Task: Search one way flight ticket for 5 adults, 2 children, 1 infant in seat and 2 infants on lap in economy from Norfolk: Norfolk International Airport to Evansville: Evansville Regional Airport on 8-3-2023. Choice of flights is American. Number of bags: 2 carry on bags. Price is upto 92000. Outbound departure time preference is 9:15.
Action: Mouse moved to (309, 125)
Screenshot: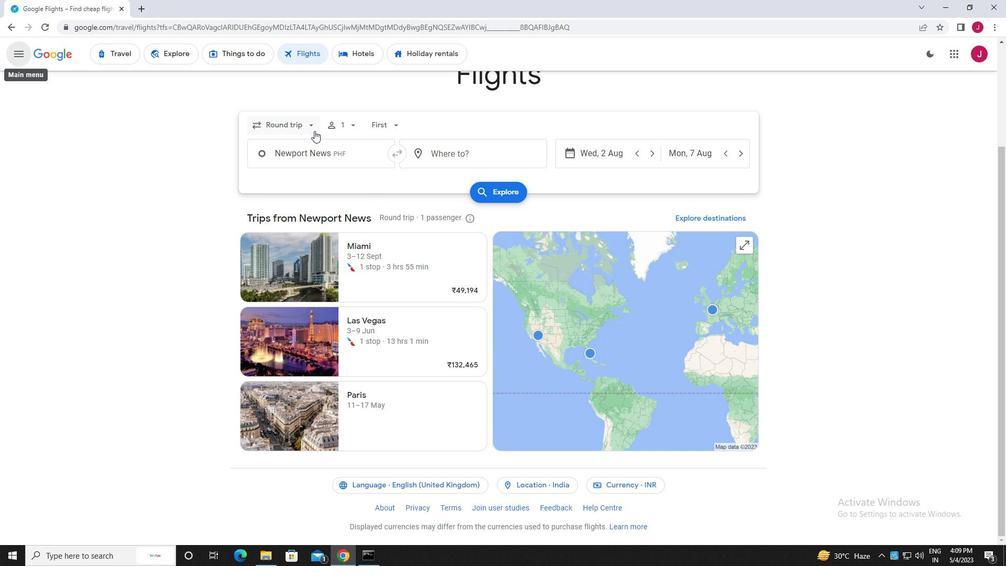 
Action: Mouse pressed left at (309, 125)
Screenshot: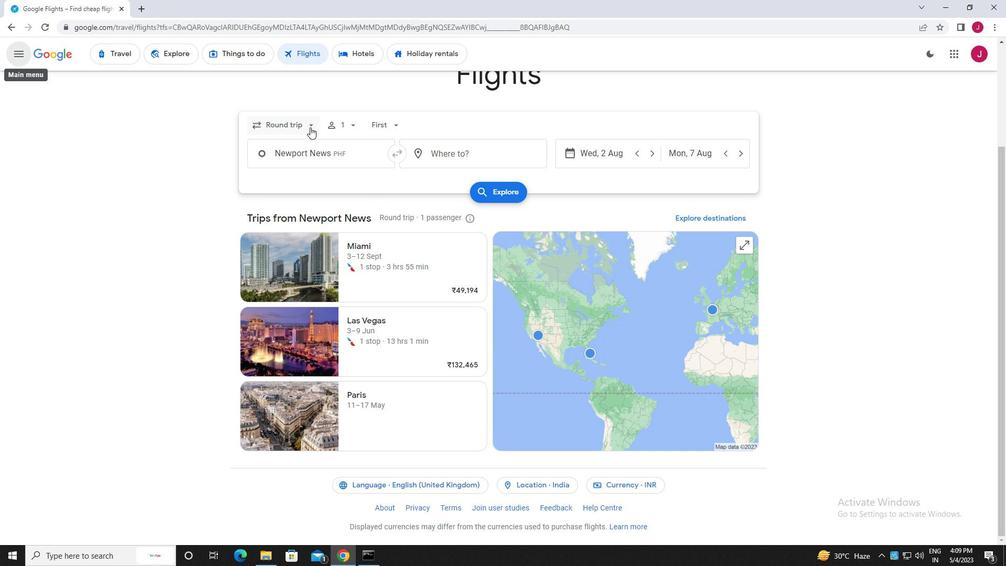 
Action: Mouse moved to (295, 174)
Screenshot: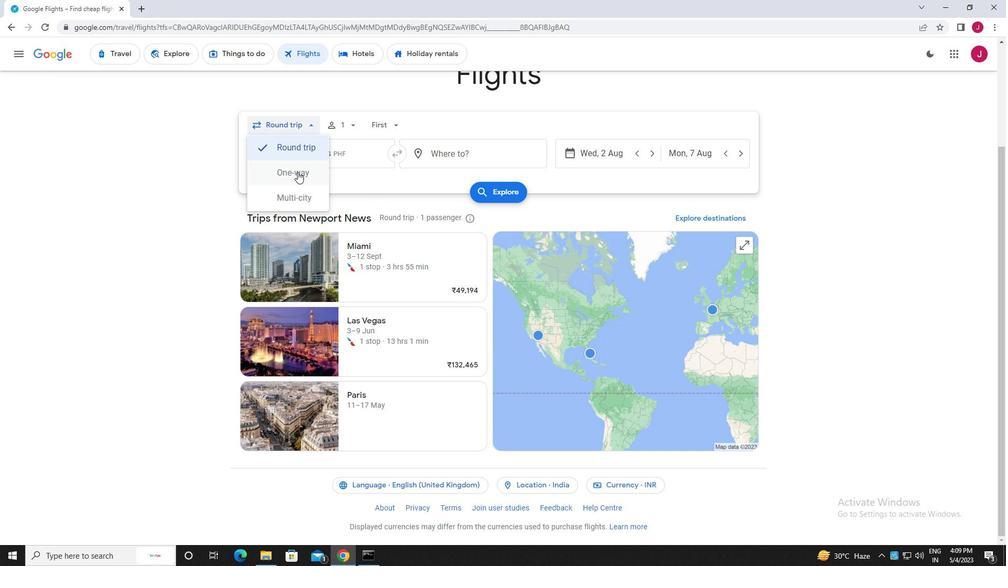 
Action: Mouse pressed left at (295, 174)
Screenshot: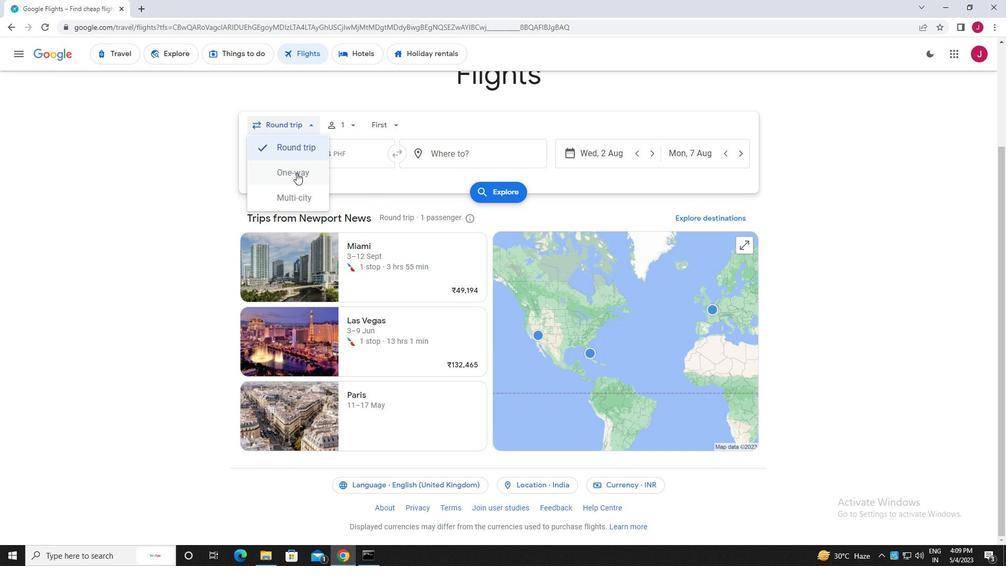 
Action: Mouse moved to (348, 125)
Screenshot: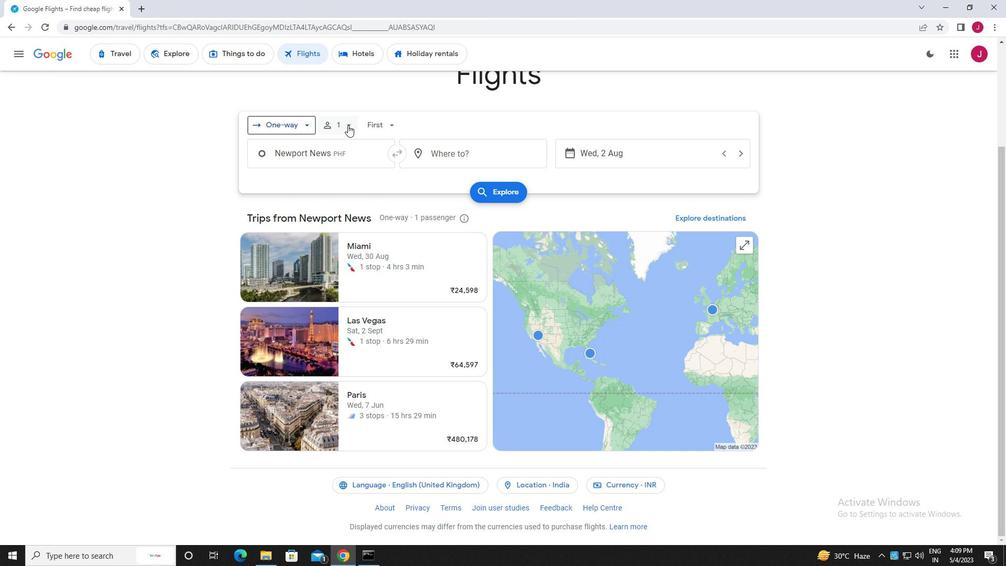 
Action: Mouse pressed left at (348, 125)
Screenshot: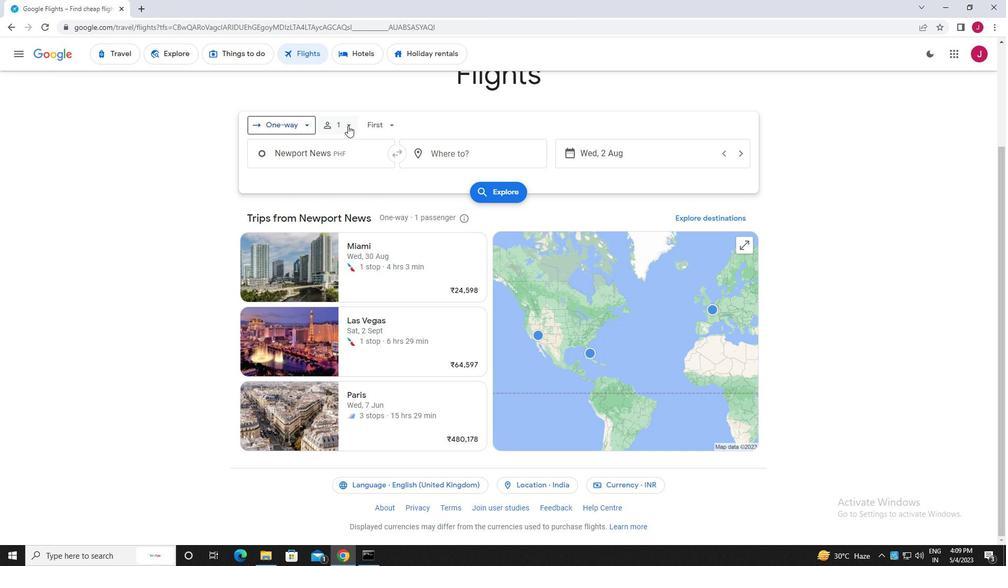 
Action: Mouse moved to (424, 152)
Screenshot: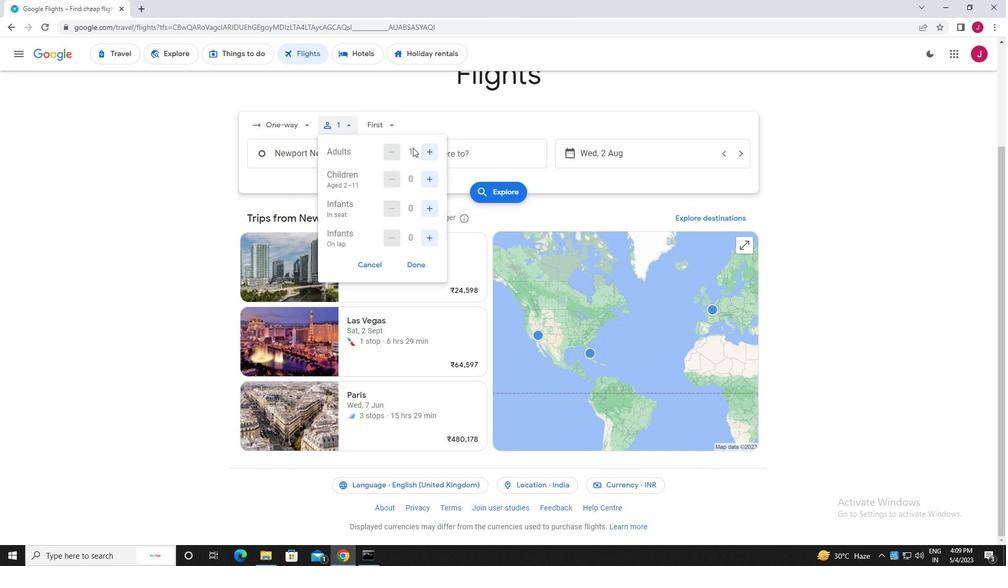 
Action: Mouse pressed left at (424, 152)
Screenshot: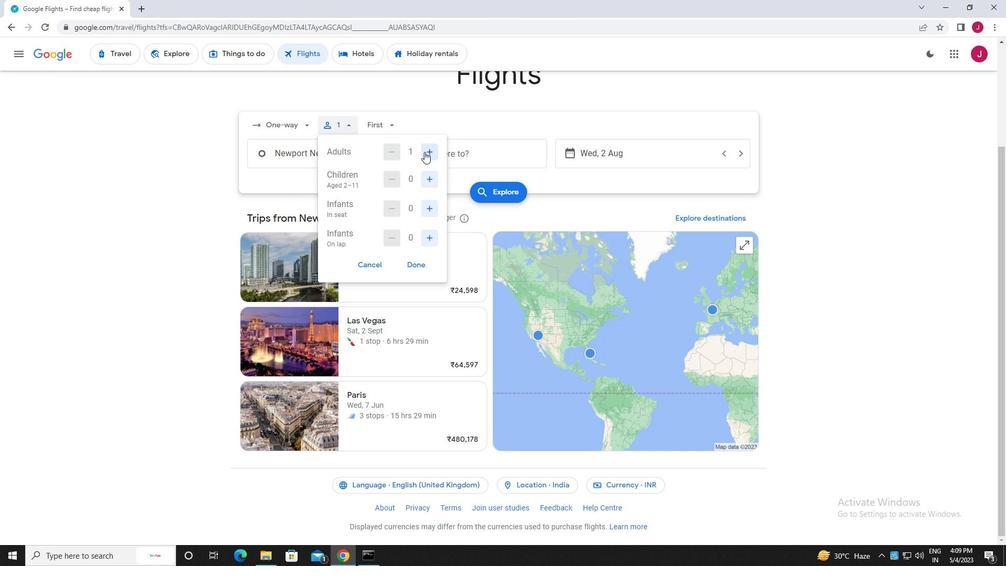 
Action: Mouse moved to (425, 152)
Screenshot: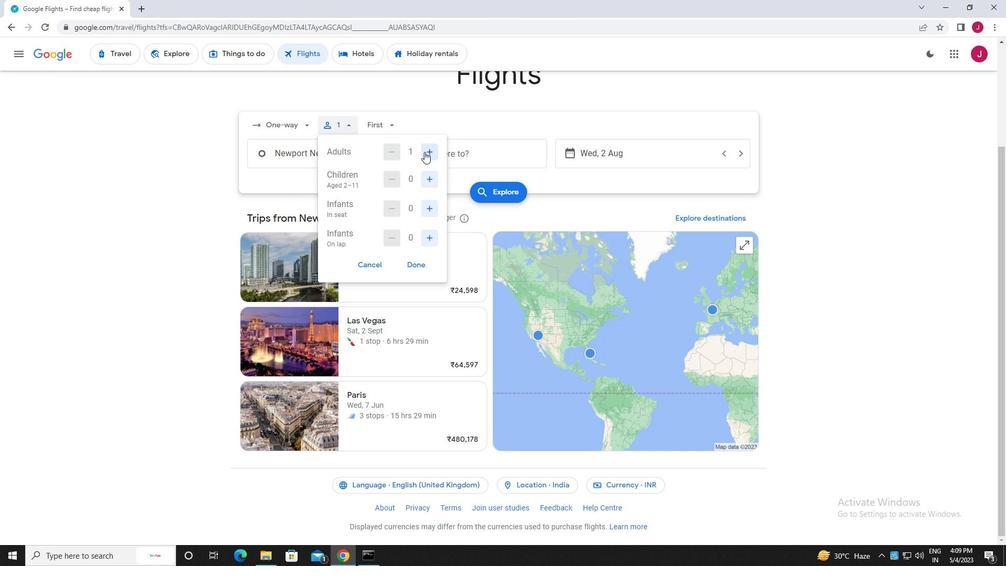 
Action: Mouse pressed left at (425, 152)
Screenshot: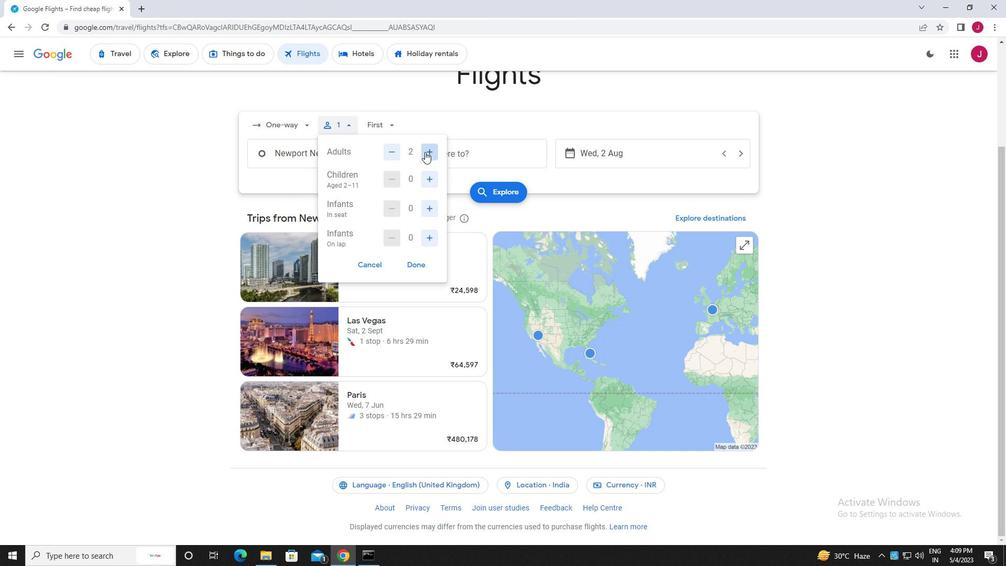 
Action: Mouse pressed left at (425, 152)
Screenshot: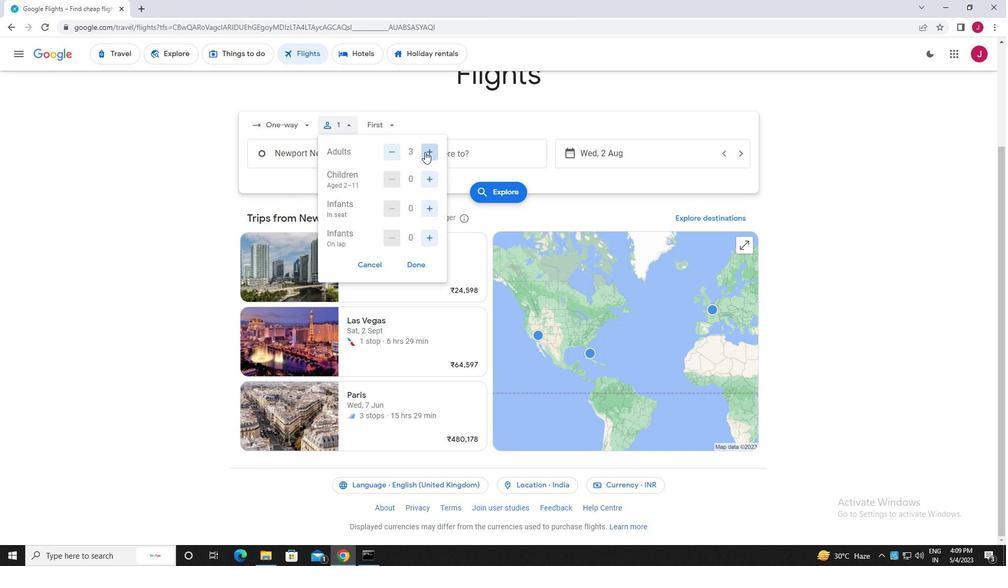 
Action: Mouse pressed left at (425, 152)
Screenshot: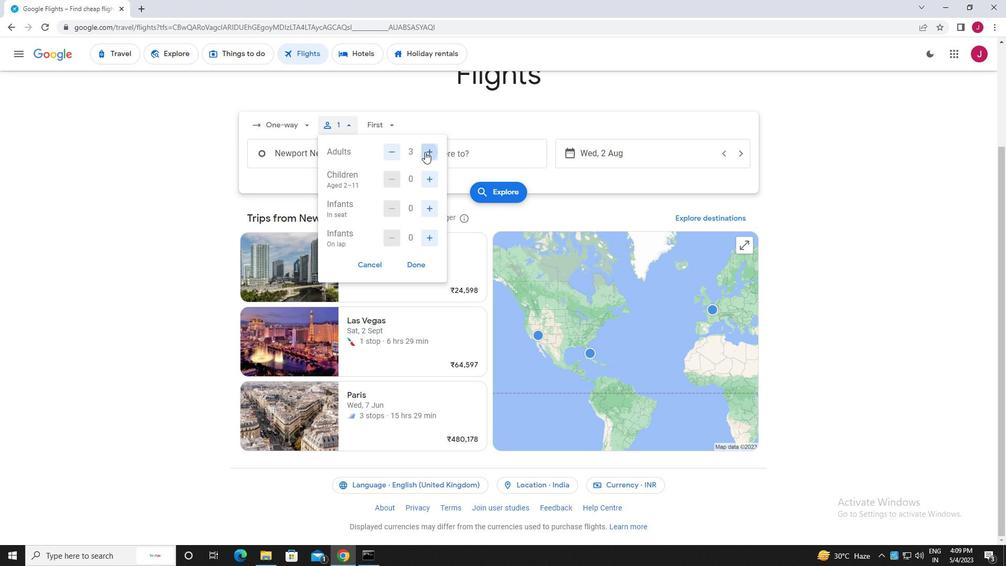 
Action: Mouse moved to (433, 181)
Screenshot: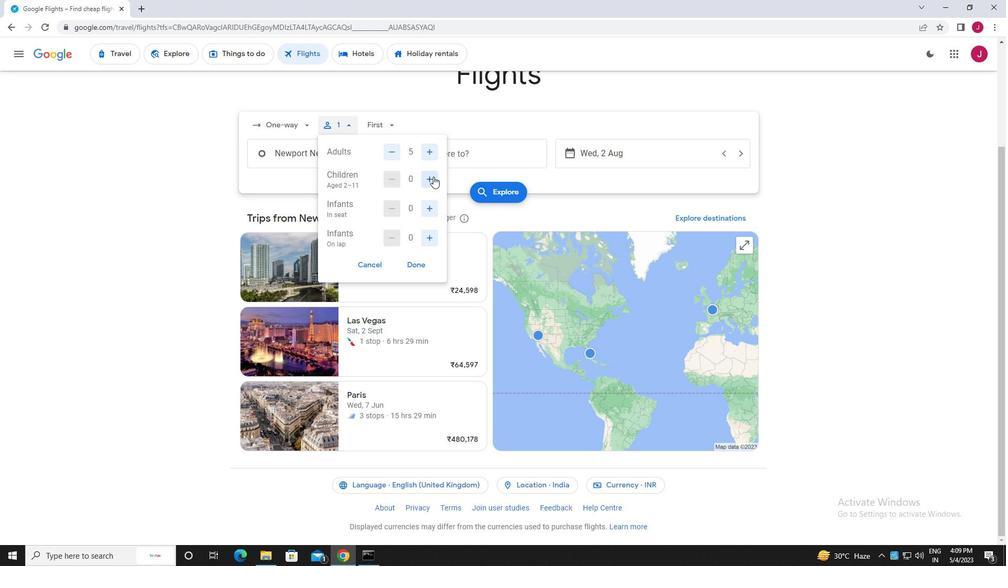 
Action: Mouse pressed left at (433, 181)
Screenshot: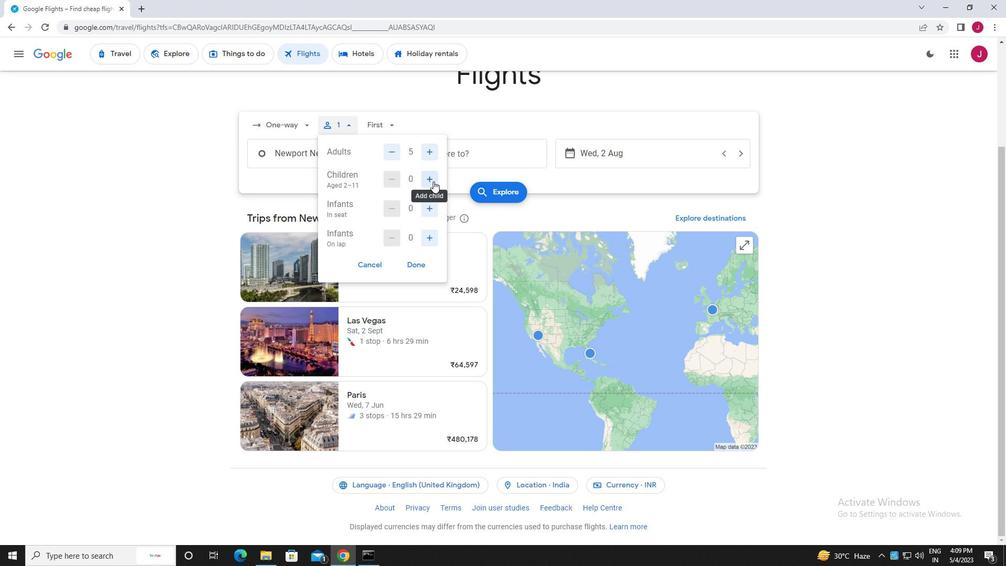 
Action: Mouse pressed left at (433, 181)
Screenshot: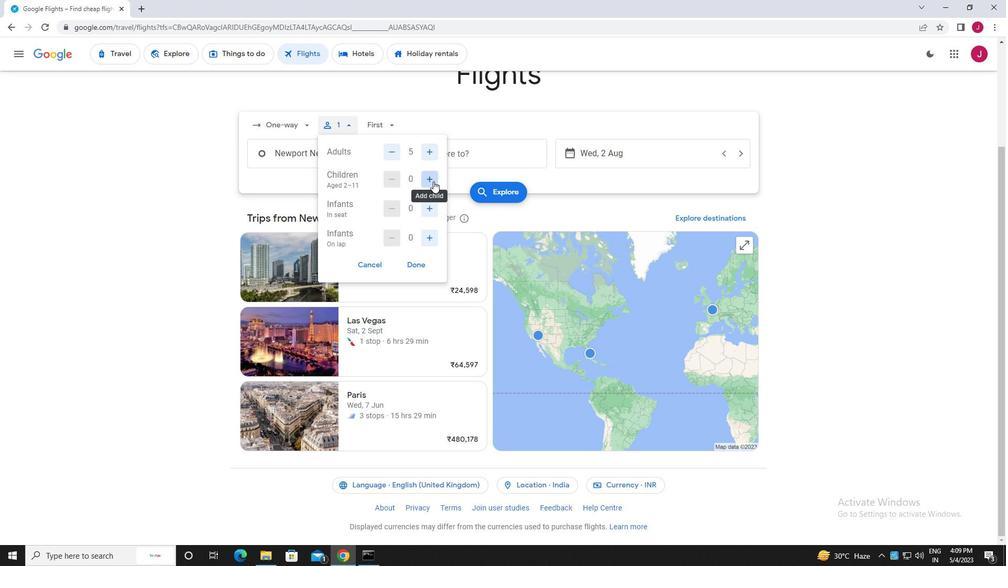 
Action: Mouse moved to (436, 207)
Screenshot: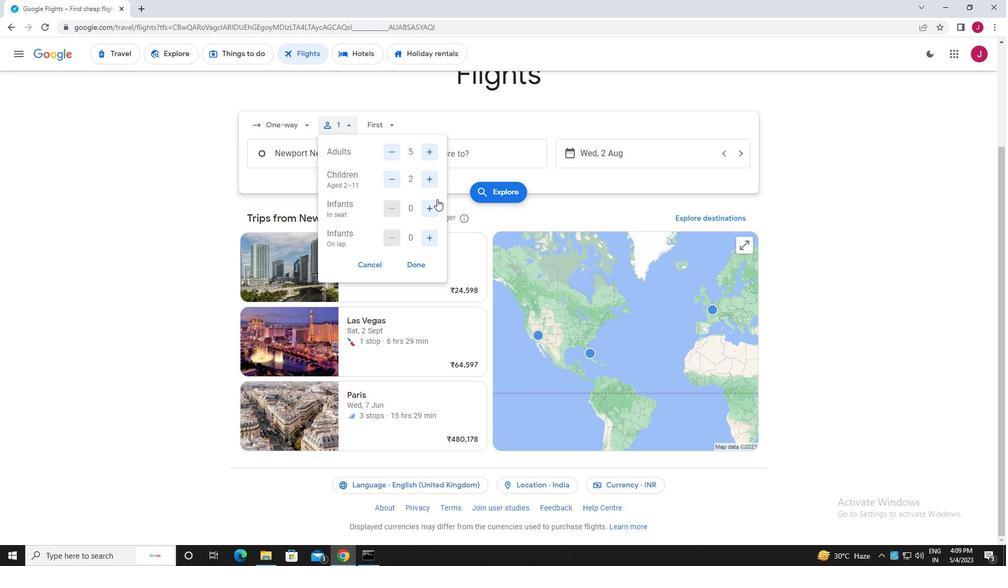 
Action: Mouse pressed left at (436, 207)
Screenshot: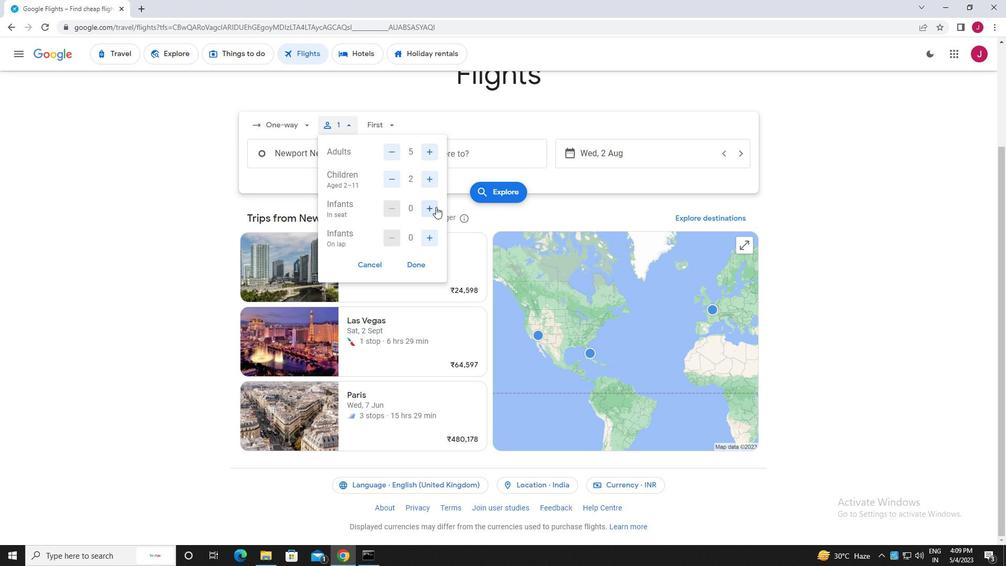 
Action: Mouse moved to (431, 237)
Screenshot: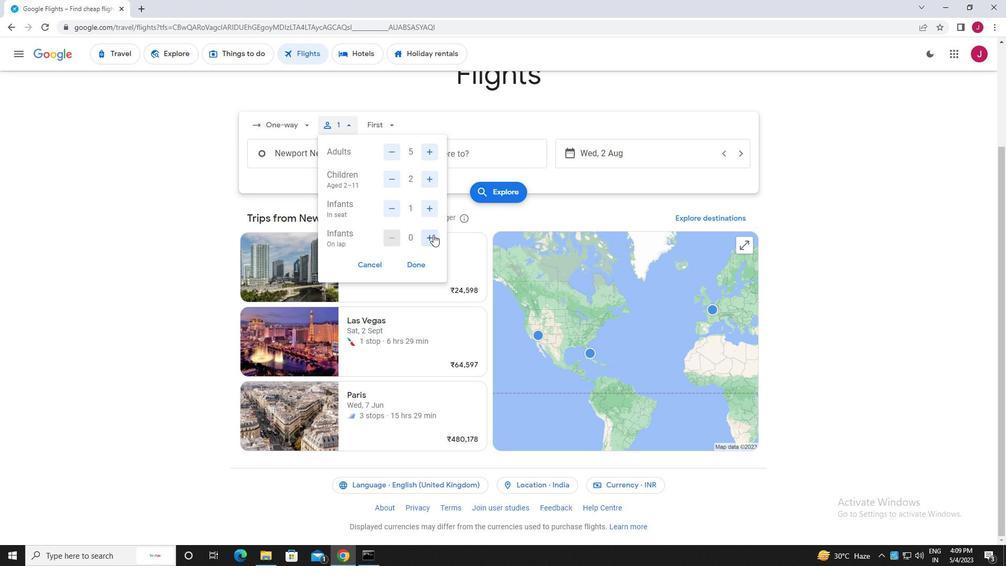 
Action: Mouse pressed left at (431, 237)
Screenshot: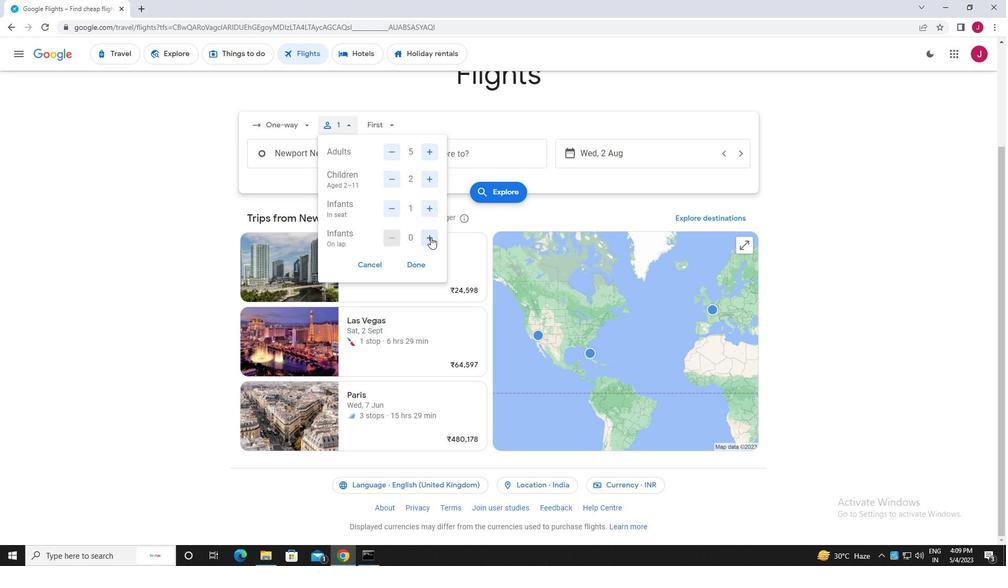 
Action: Mouse pressed left at (431, 237)
Screenshot: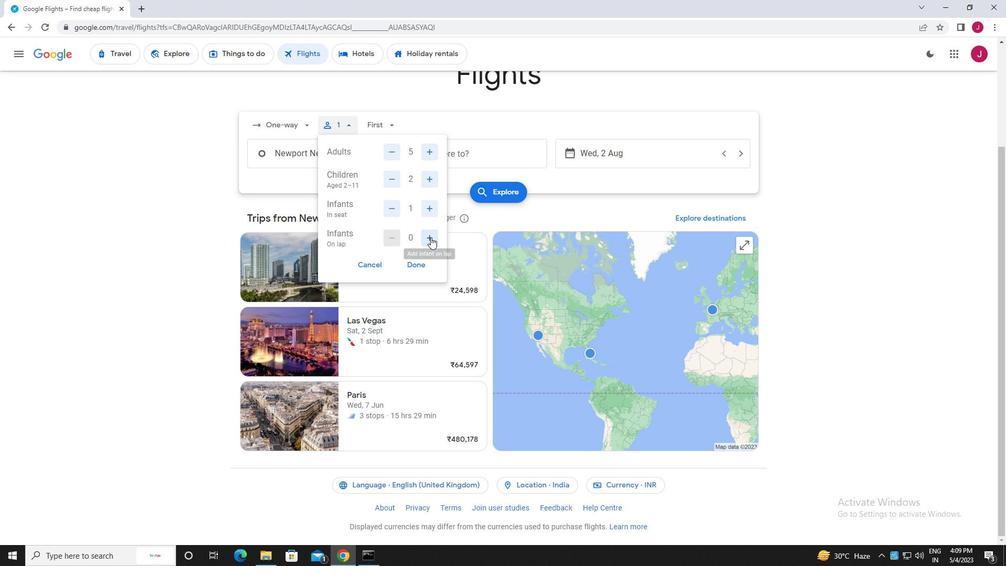 
Action: Mouse moved to (391, 235)
Screenshot: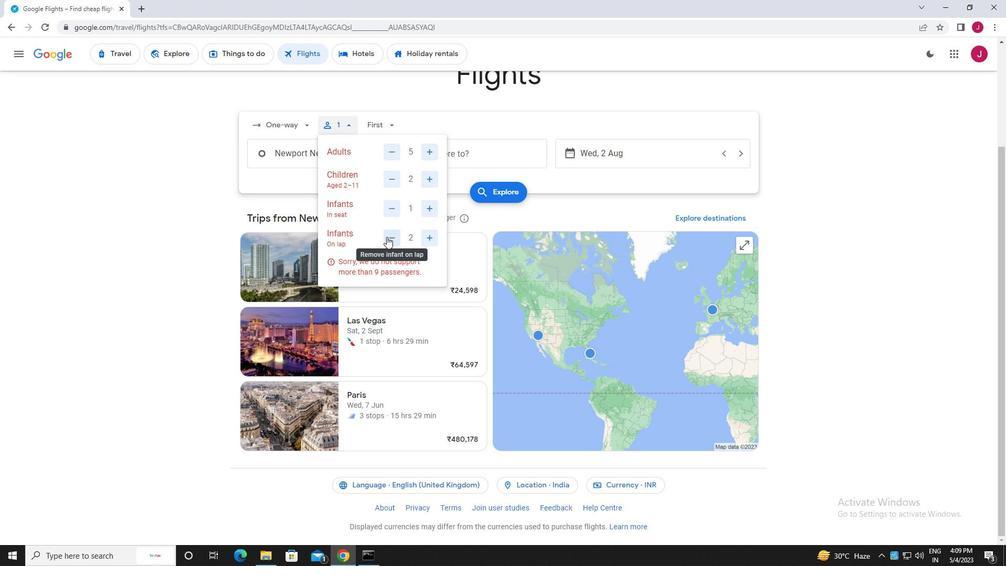
Action: Mouse pressed left at (391, 235)
Screenshot: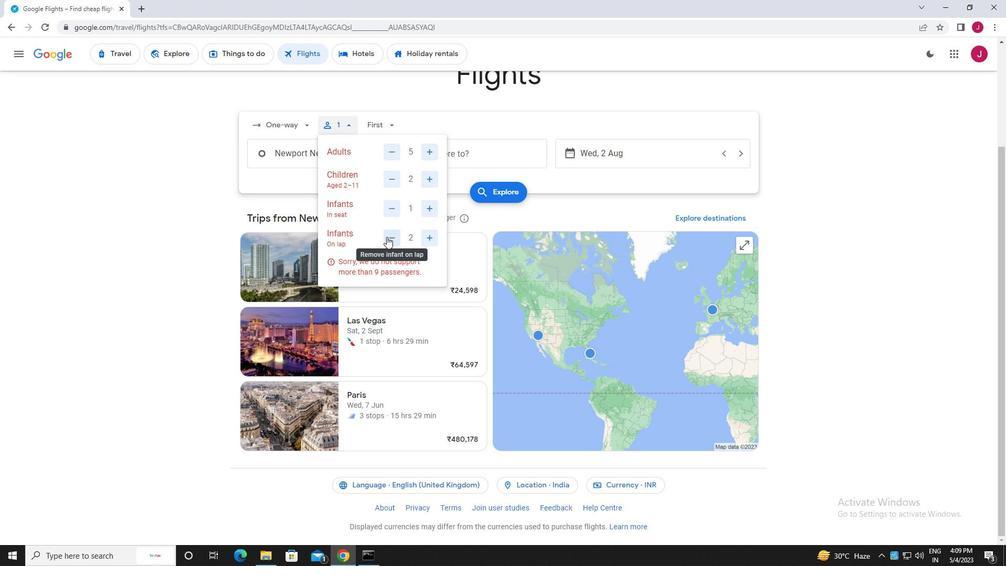 
Action: Mouse moved to (418, 263)
Screenshot: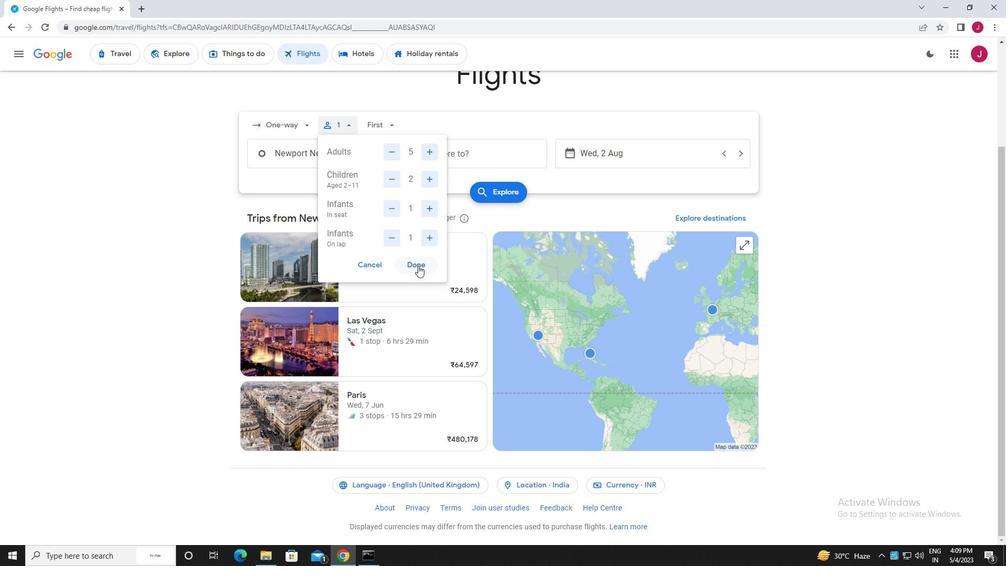 
Action: Mouse pressed left at (418, 263)
Screenshot: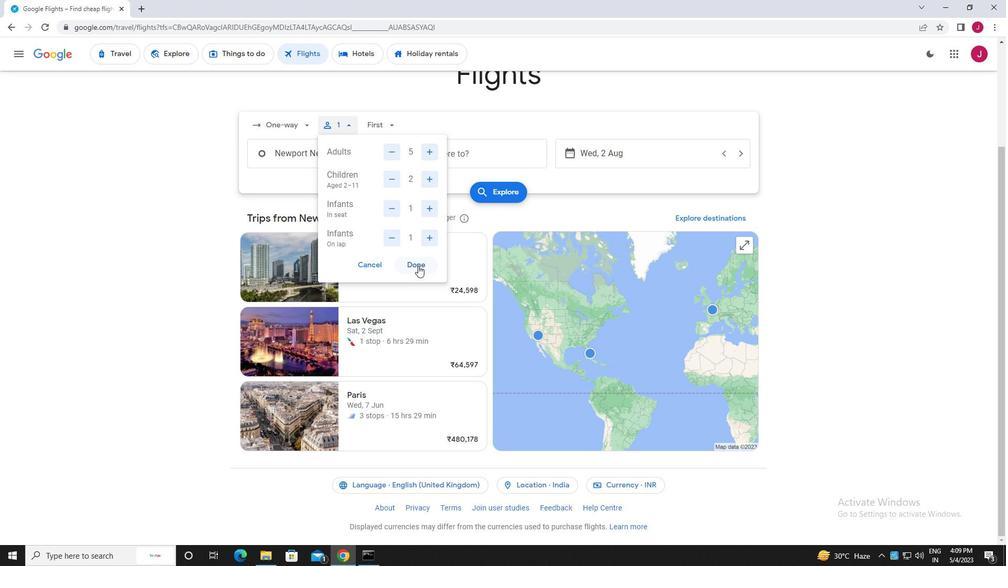 
Action: Mouse moved to (392, 122)
Screenshot: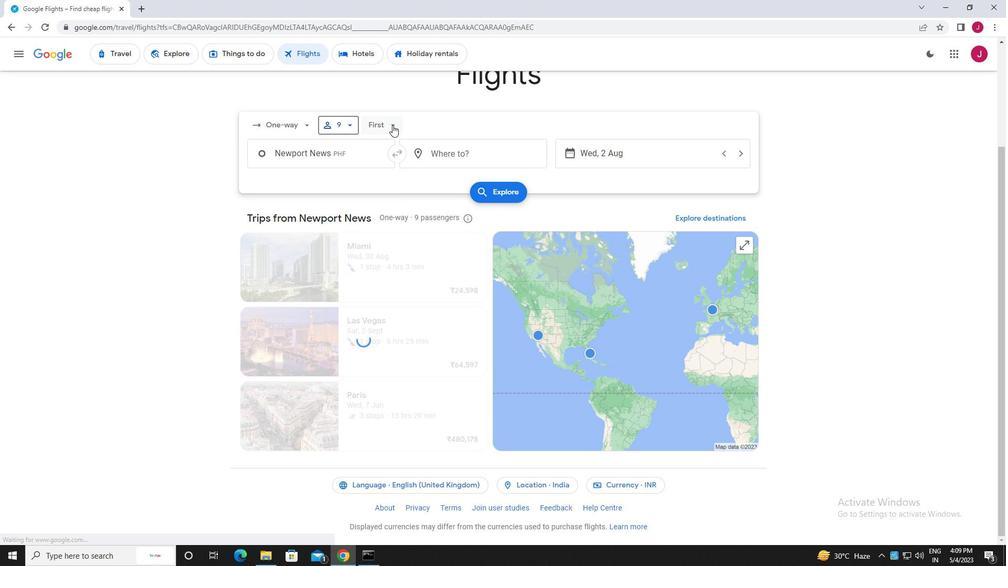 
Action: Mouse pressed left at (392, 122)
Screenshot: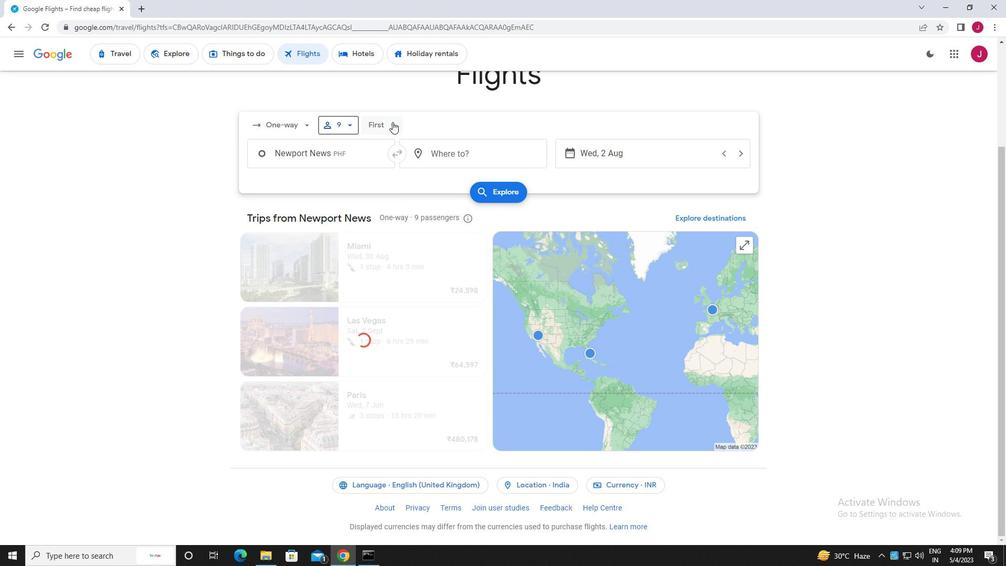 
Action: Mouse moved to (414, 152)
Screenshot: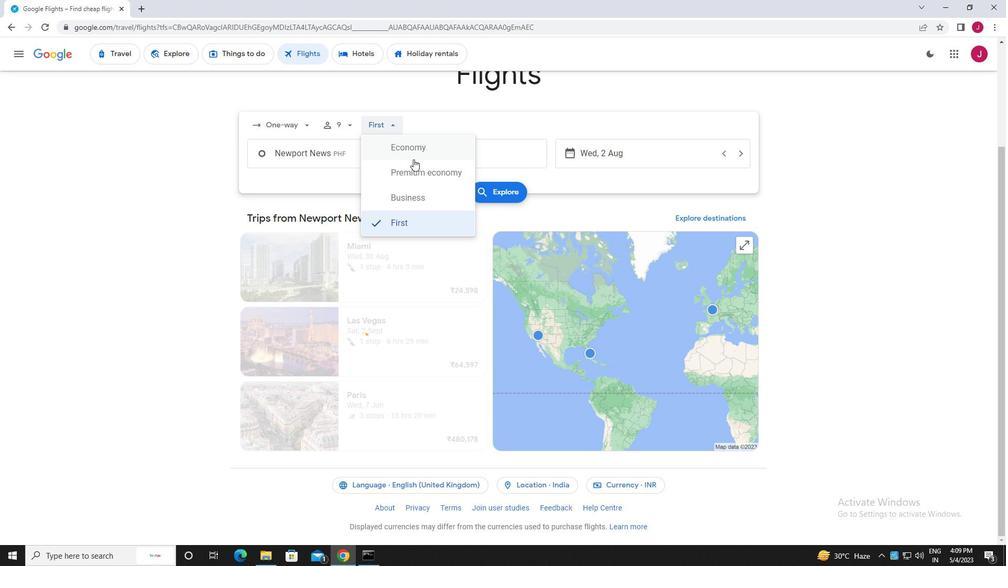 
Action: Mouse pressed left at (414, 152)
Screenshot: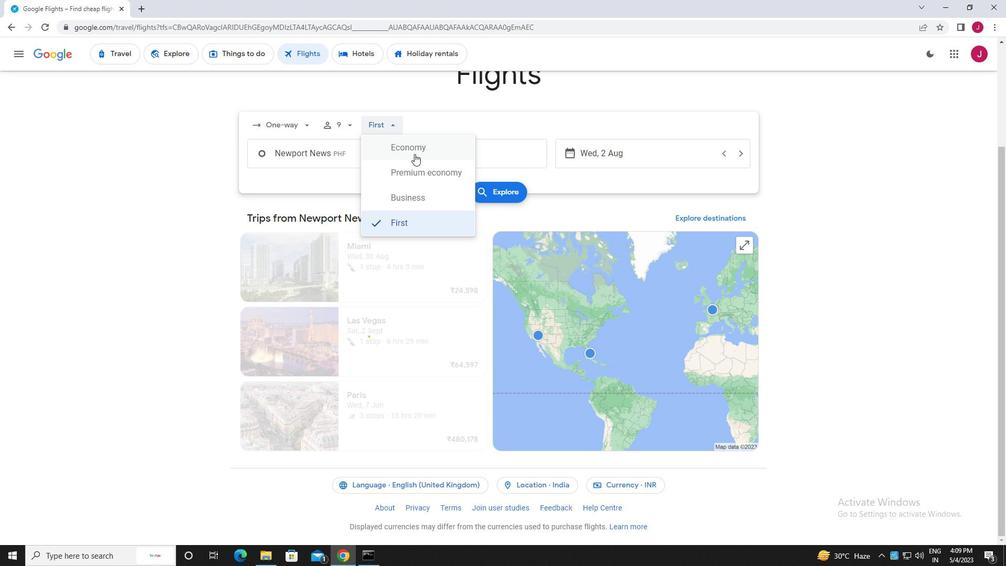 
Action: Mouse moved to (357, 156)
Screenshot: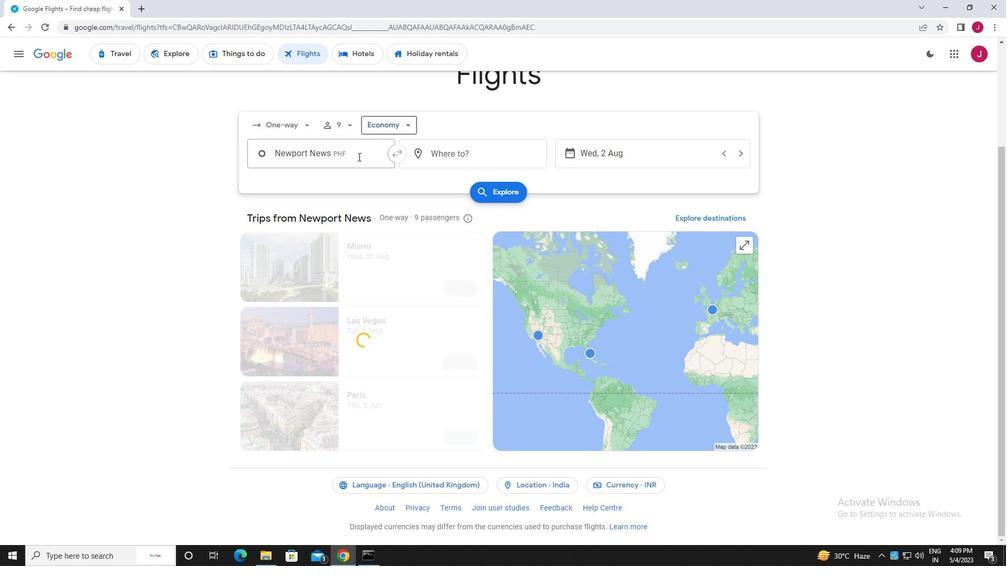 
Action: Mouse pressed left at (357, 156)
Screenshot: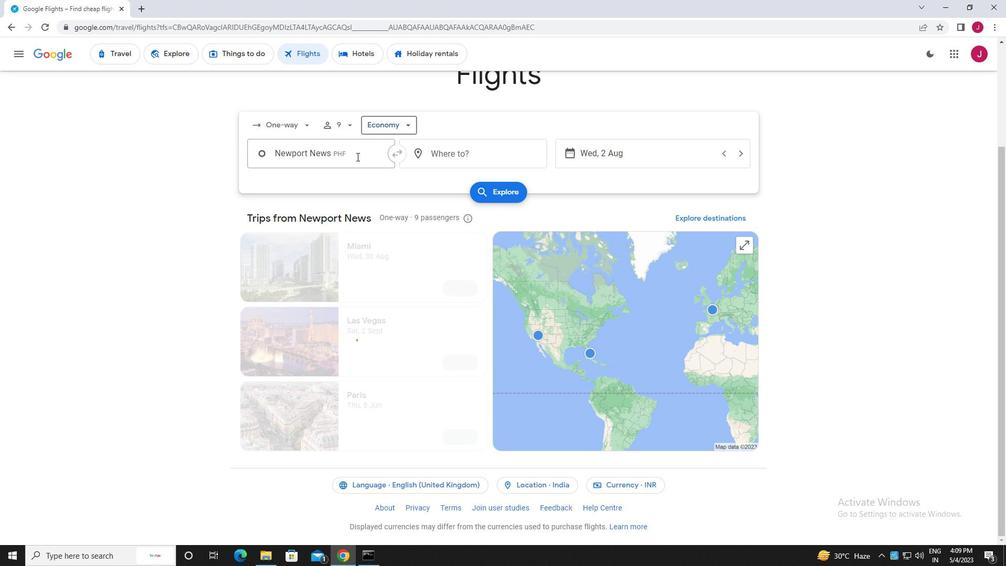 
Action: Key pressed norfolk
Screenshot: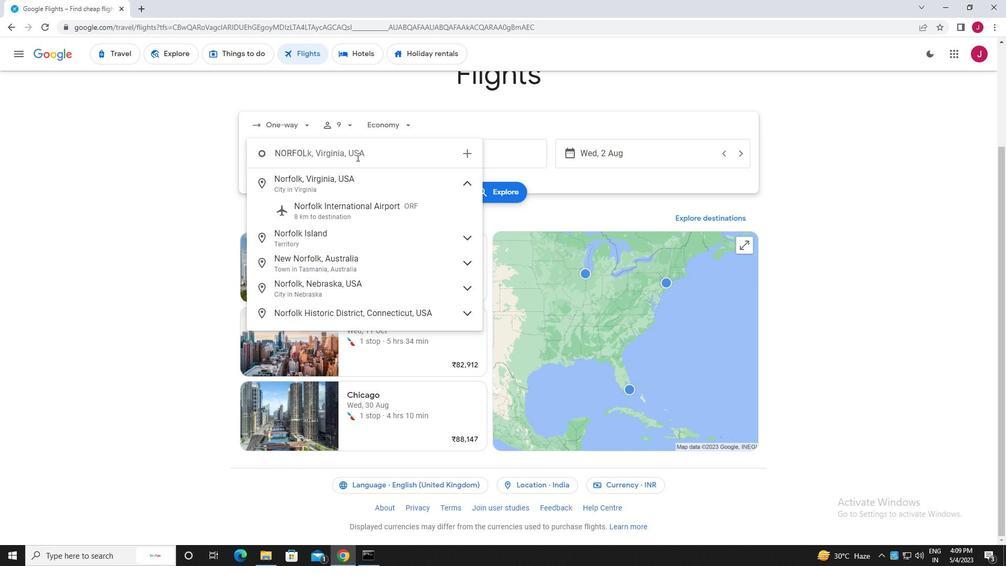 
Action: Mouse moved to (403, 206)
Screenshot: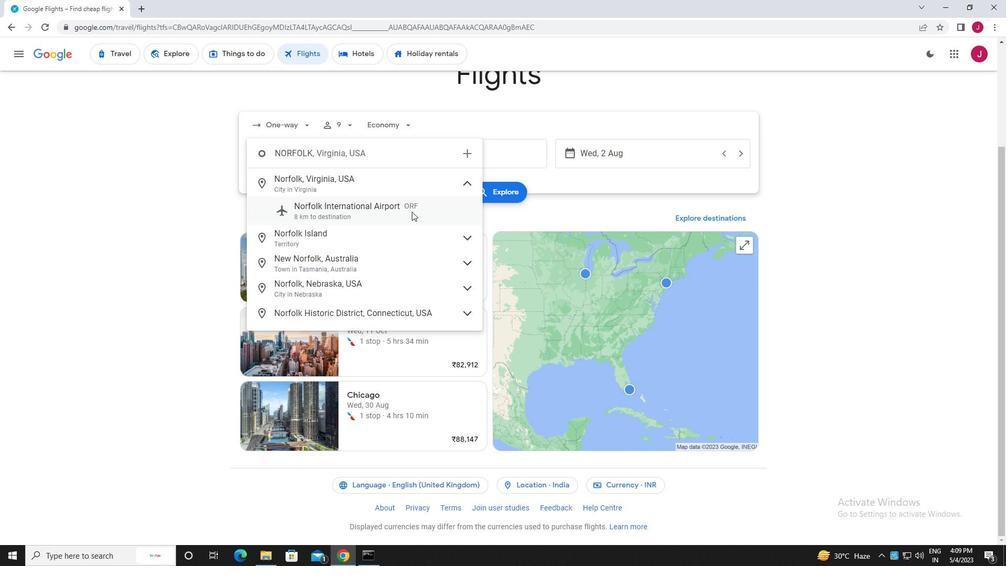 
Action: Mouse pressed left at (403, 206)
Screenshot: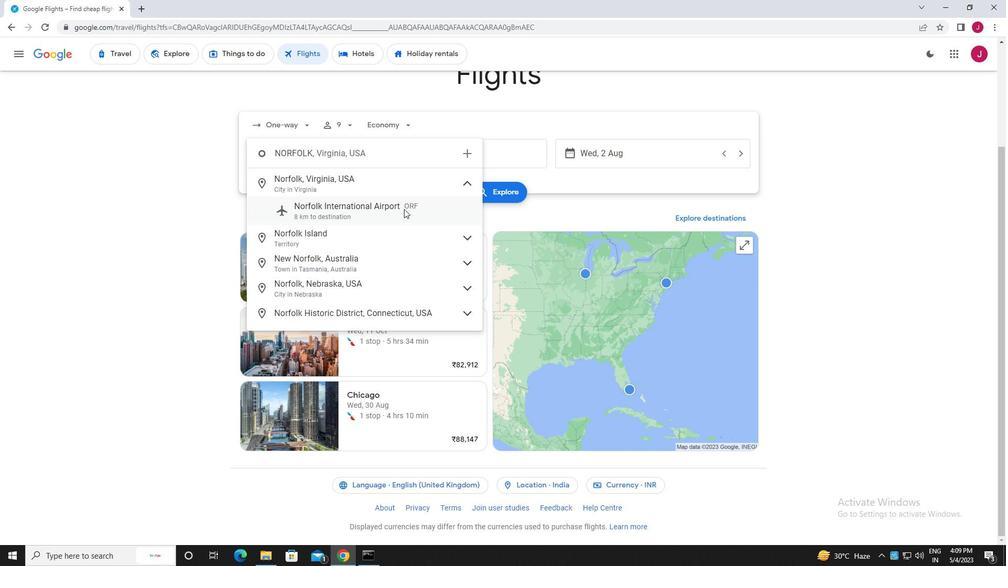 
Action: Mouse moved to (511, 164)
Screenshot: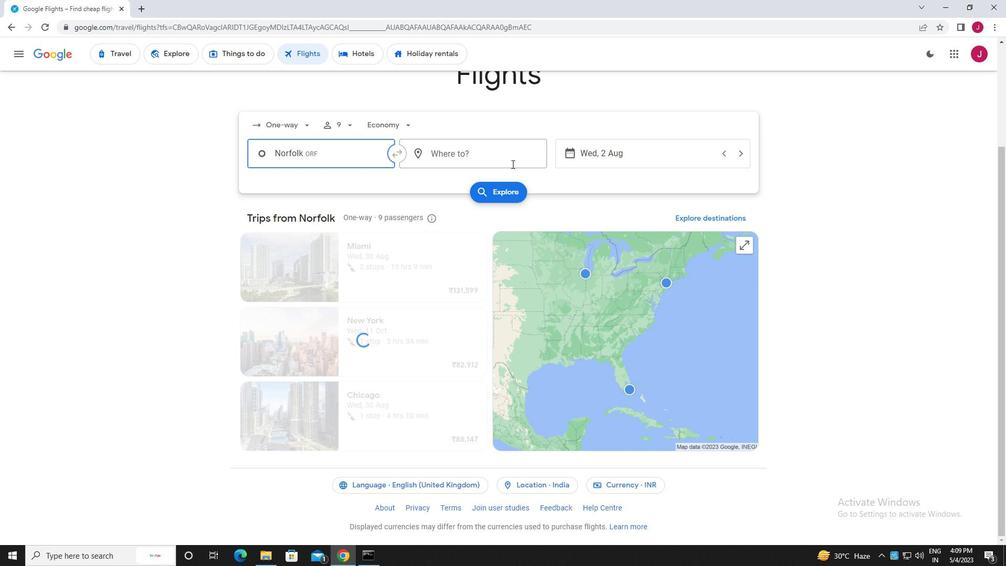 
Action: Mouse pressed left at (511, 164)
Screenshot: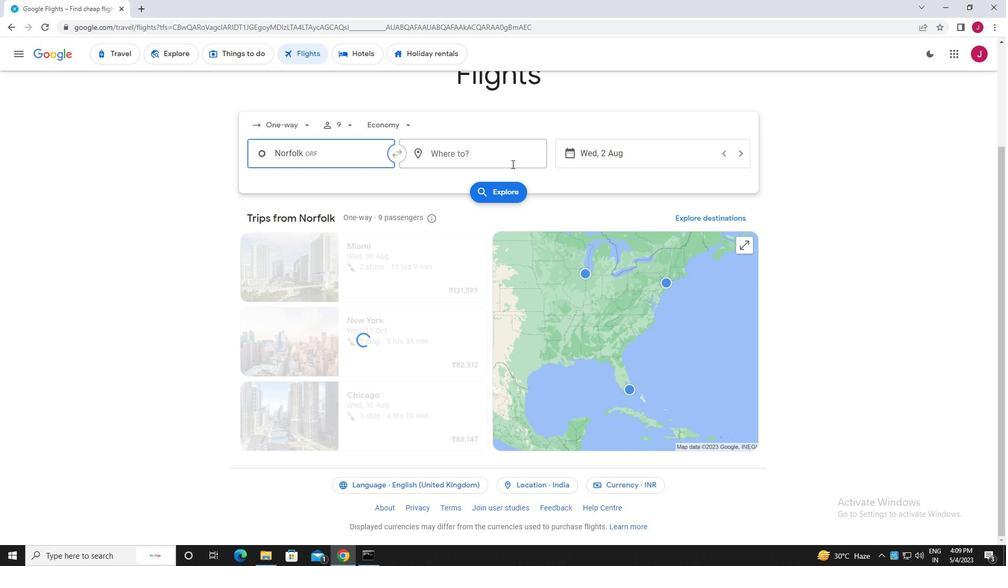 
Action: Key pressed evans
Screenshot: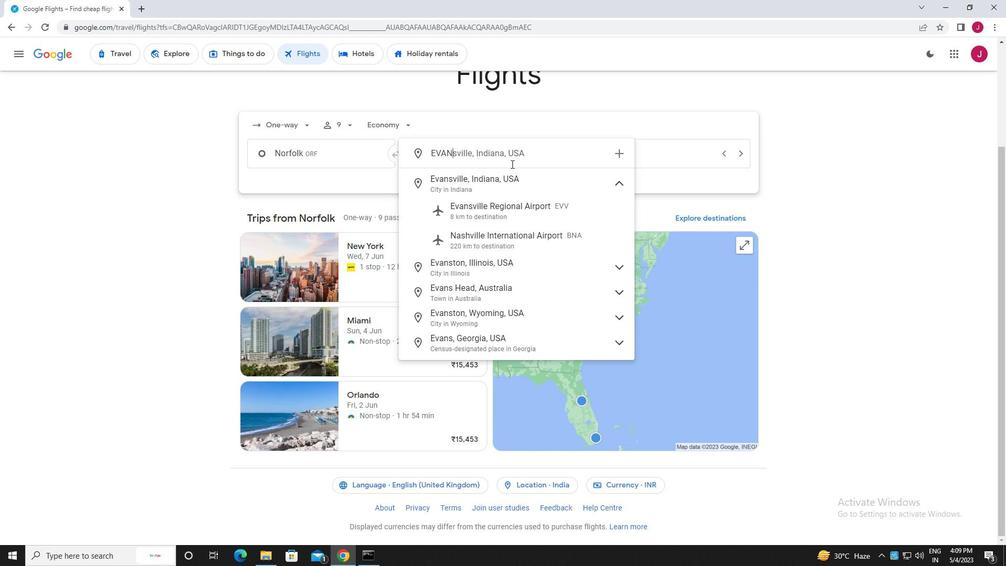 
Action: Mouse moved to (526, 209)
Screenshot: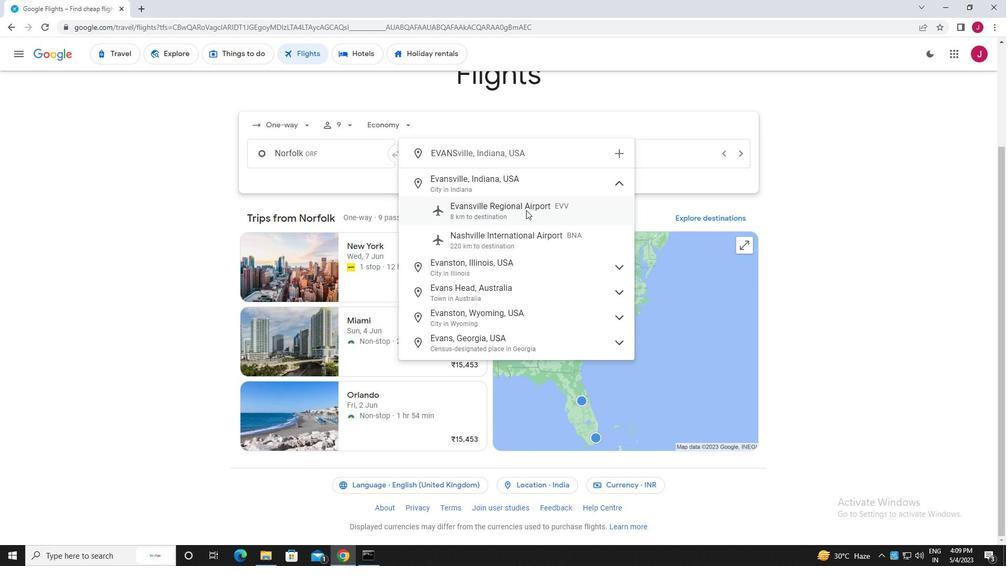 
Action: Mouse pressed left at (526, 209)
Screenshot: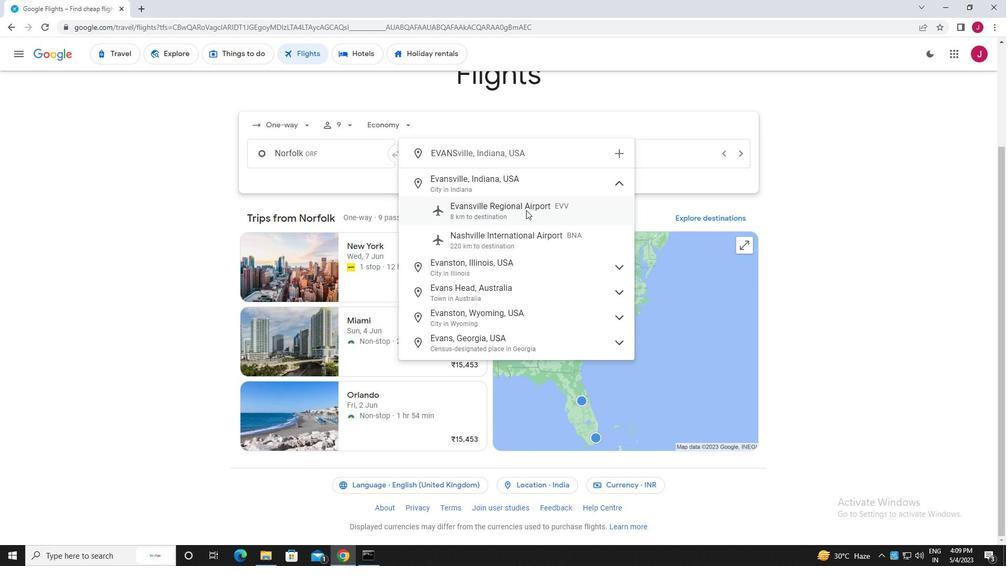
Action: Mouse moved to (669, 162)
Screenshot: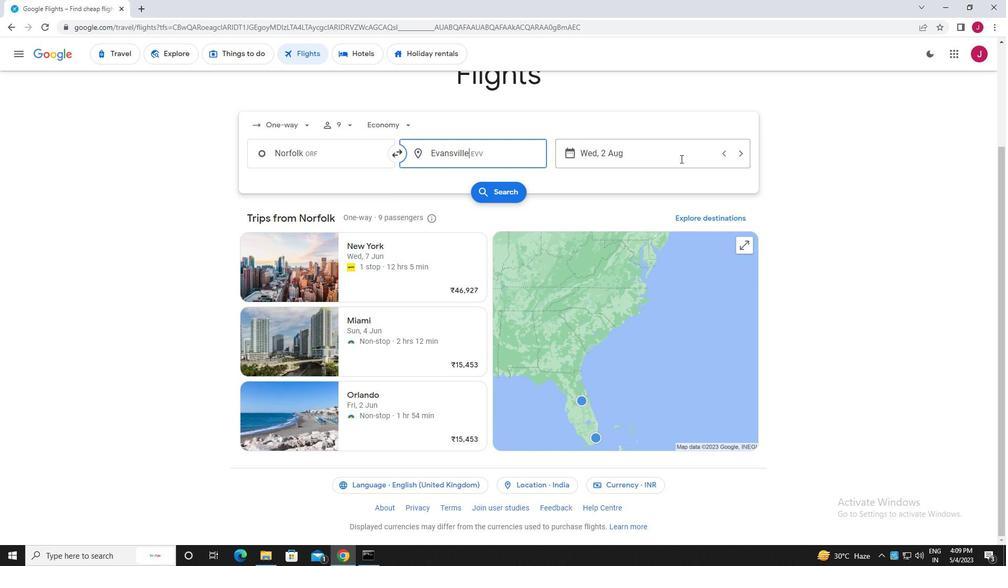 
Action: Mouse pressed left at (669, 162)
Screenshot: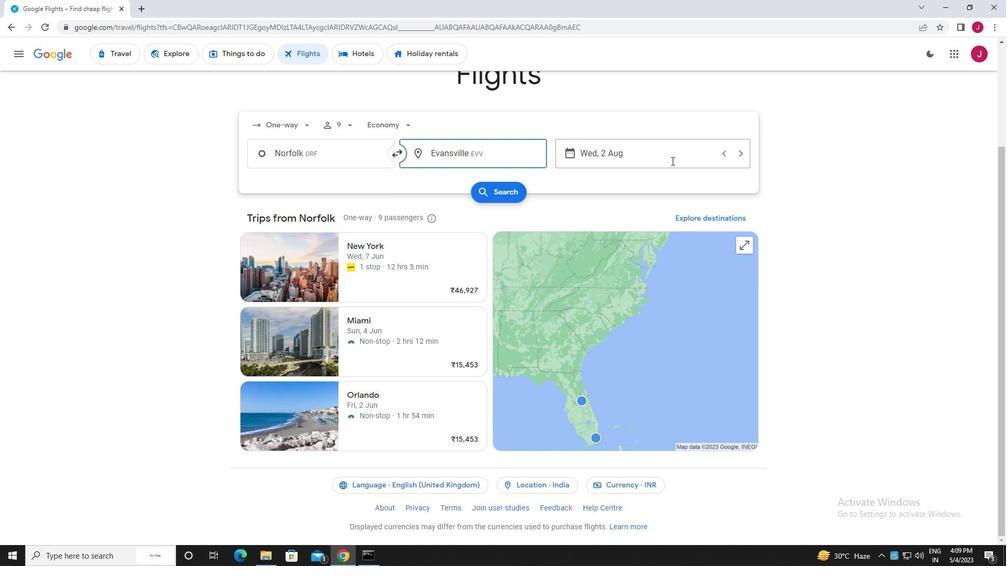 
Action: Mouse moved to (479, 232)
Screenshot: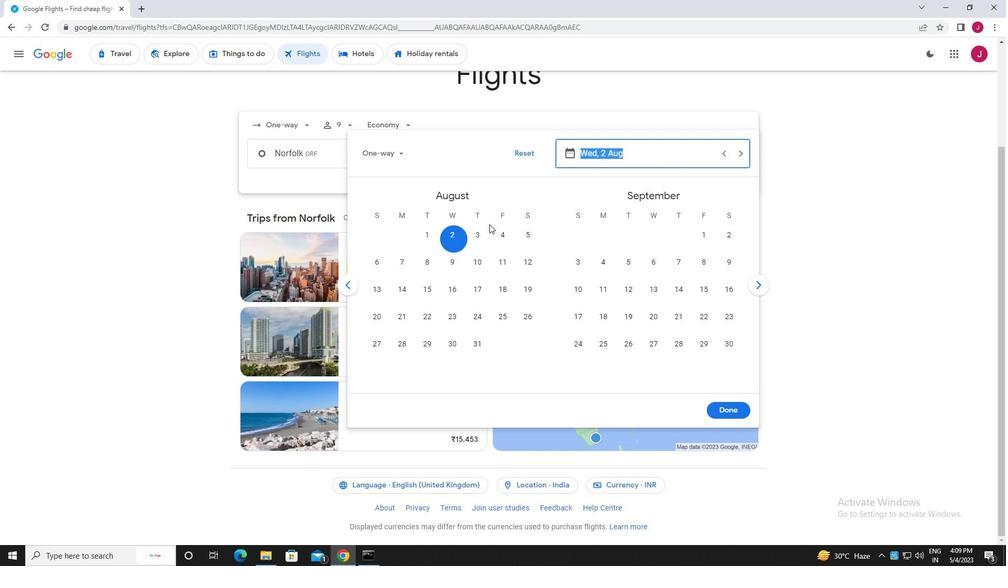 
Action: Mouse pressed left at (479, 232)
Screenshot: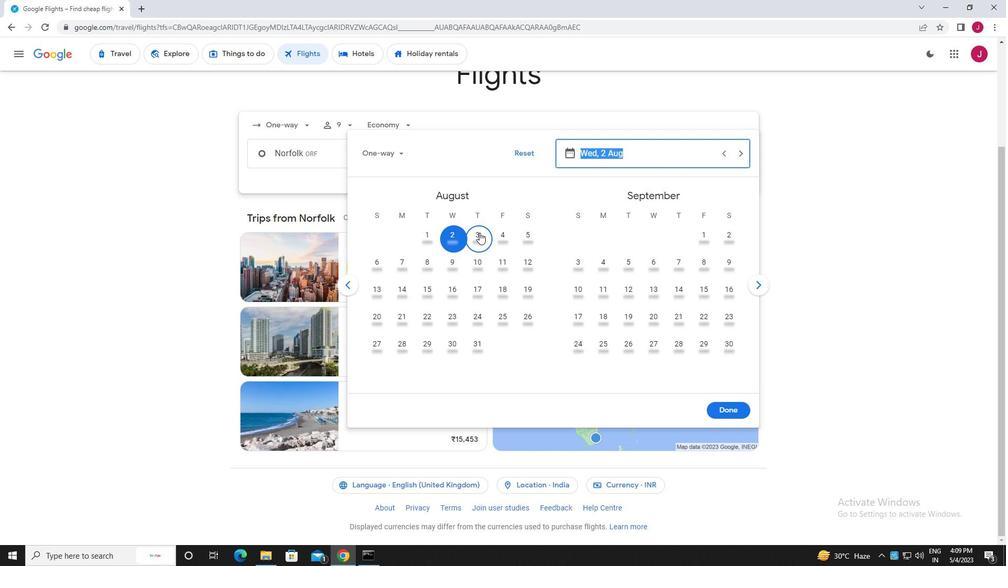 
Action: Mouse moved to (736, 409)
Screenshot: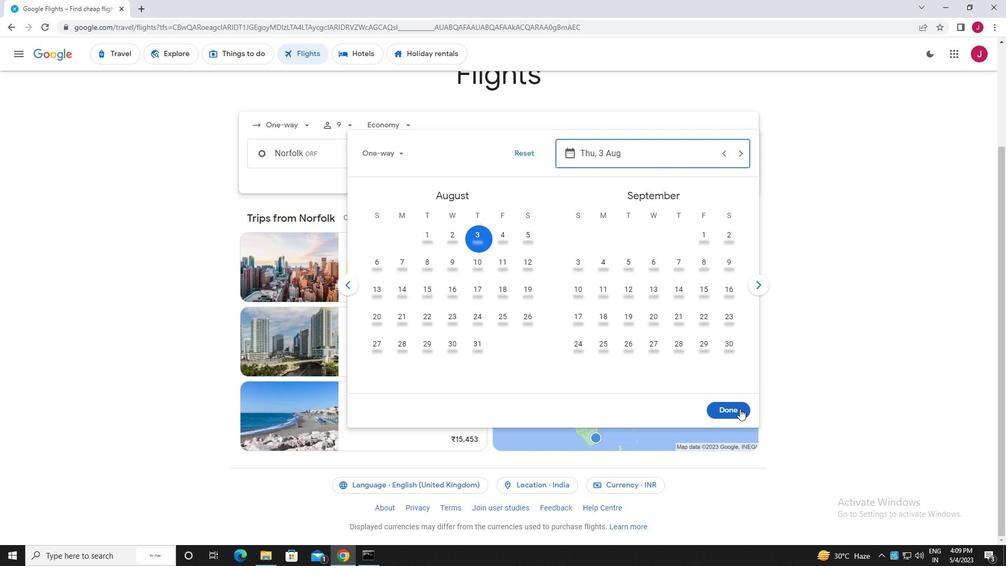 
Action: Mouse pressed left at (736, 409)
Screenshot: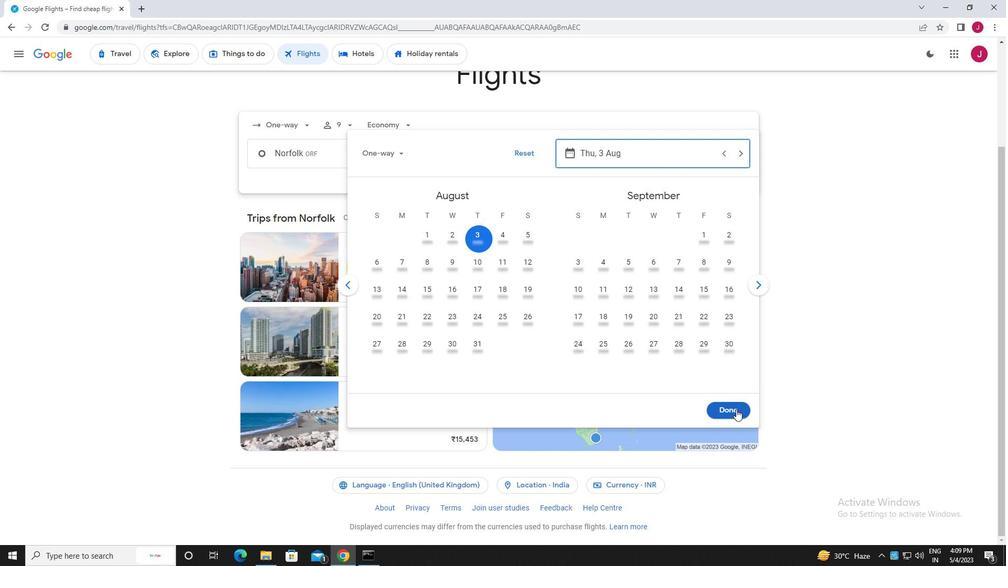 
Action: Mouse moved to (517, 195)
Screenshot: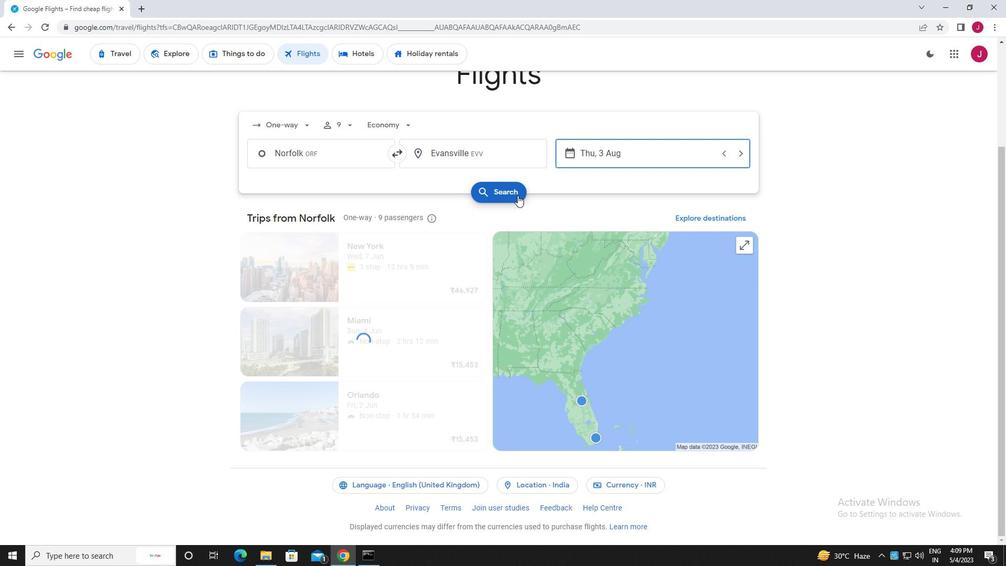 
Action: Mouse pressed left at (517, 195)
Screenshot: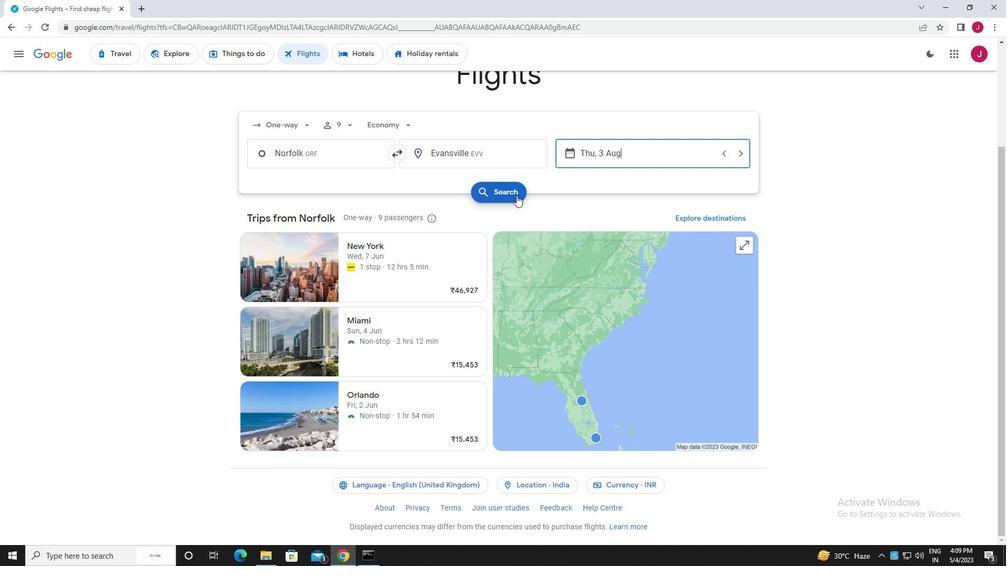 
Action: Mouse moved to (267, 150)
Screenshot: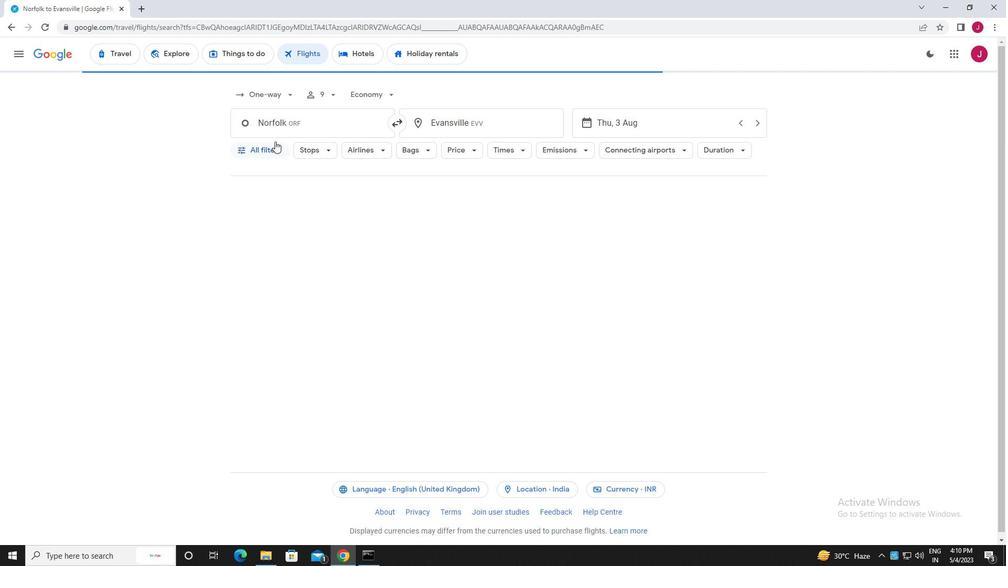 
Action: Mouse pressed left at (267, 150)
Screenshot: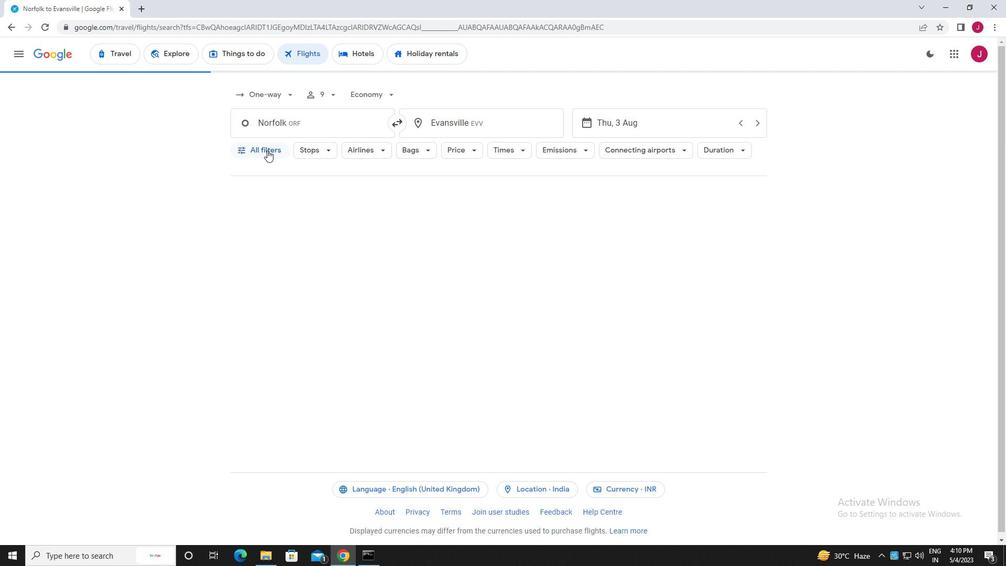 
Action: Mouse moved to (323, 229)
Screenshot: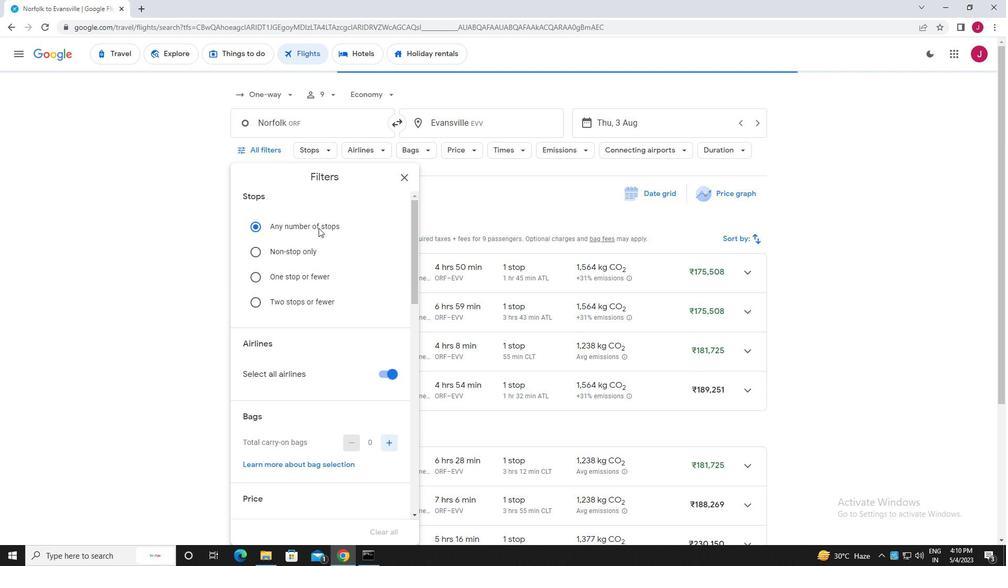 
Action: Mouse scrolled (323, 228) with delta (0, 0)
Screenshot: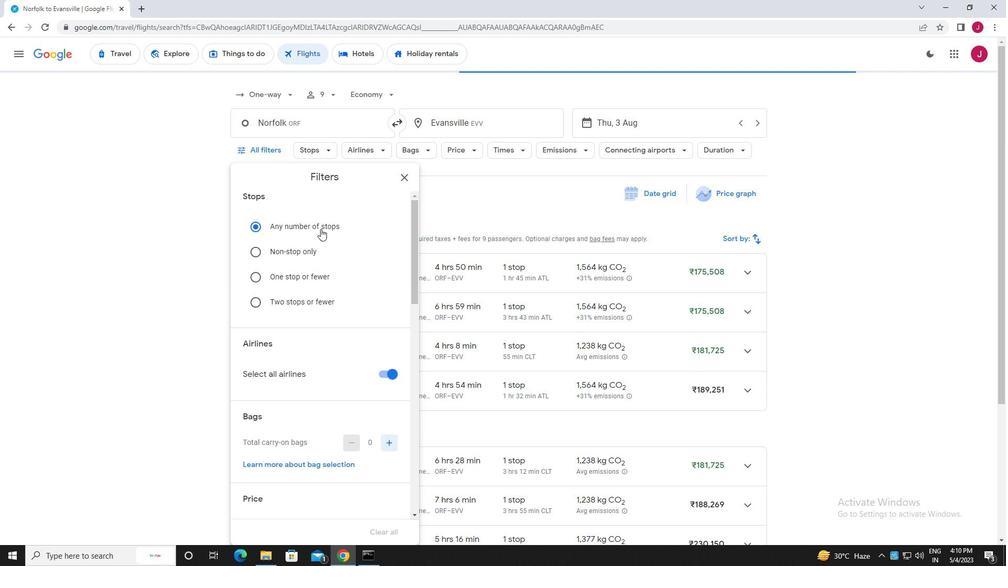
Action: Mouse scrolled (323, 228) with delta (0, 0)
Screenshot: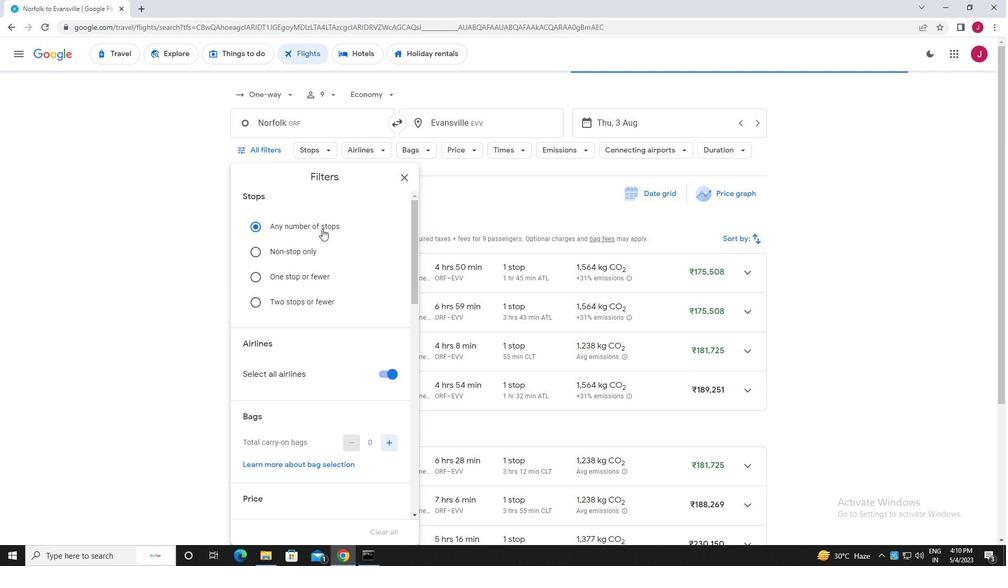 
Action: Mouse scrolled (323, 228) with delta (0, 0)
Screenshot: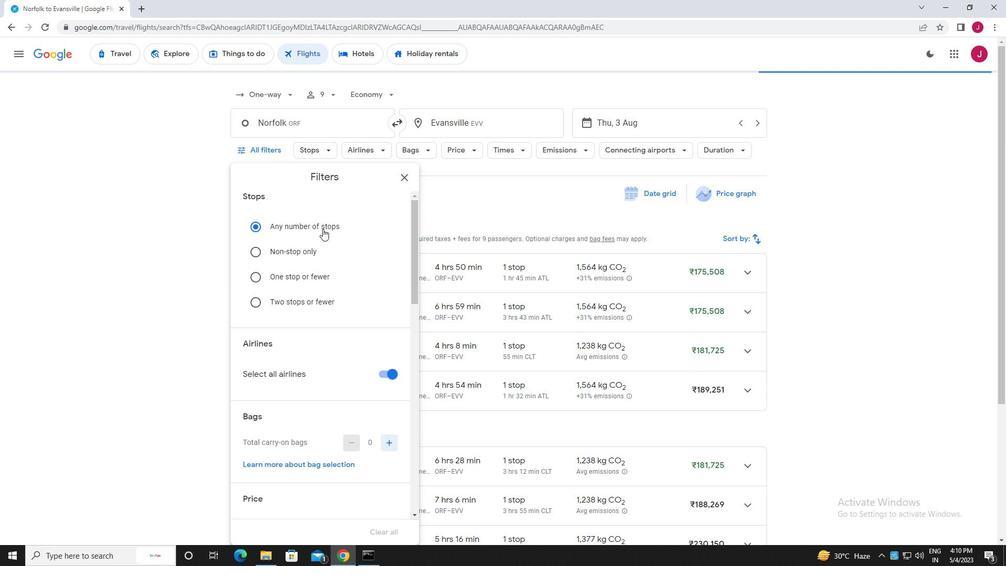 
Action: Mouse scrolled (323, 228) with delta (0, 0)
Screenshot: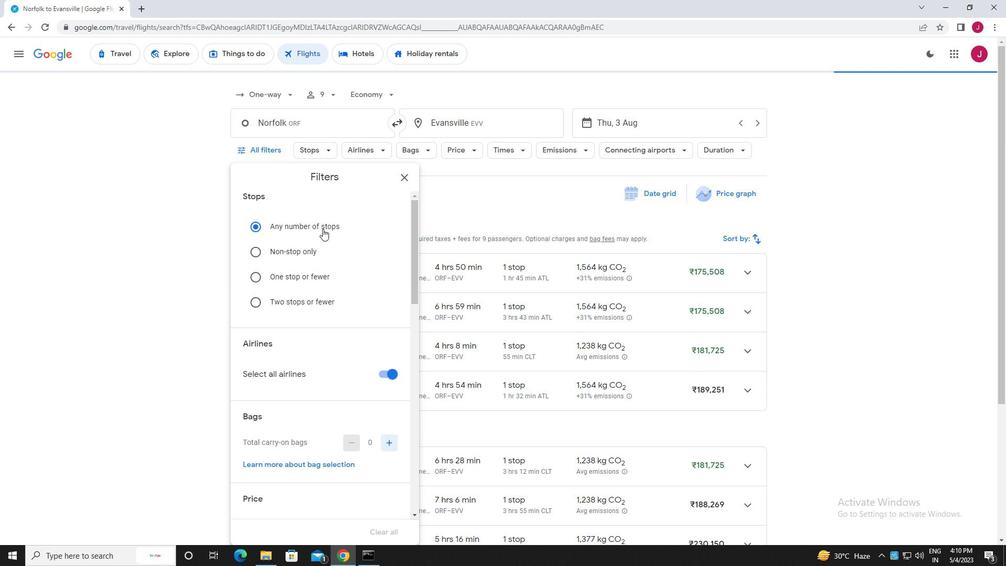 
Action: Mouse moved to (369, 215)
Screenshot: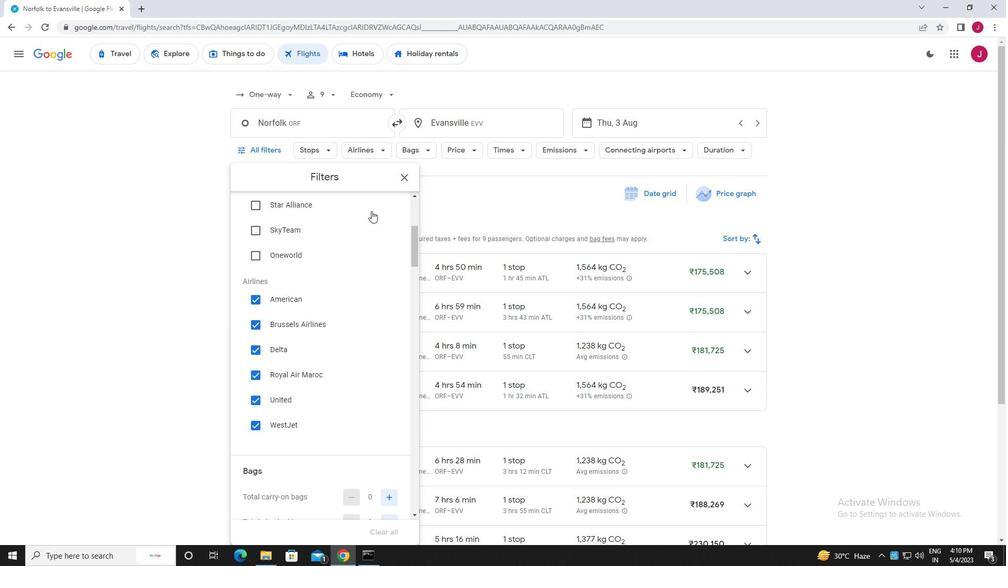 
Action: Mouse scrolled (369, 216) with delta (0, 0)
Screenshot: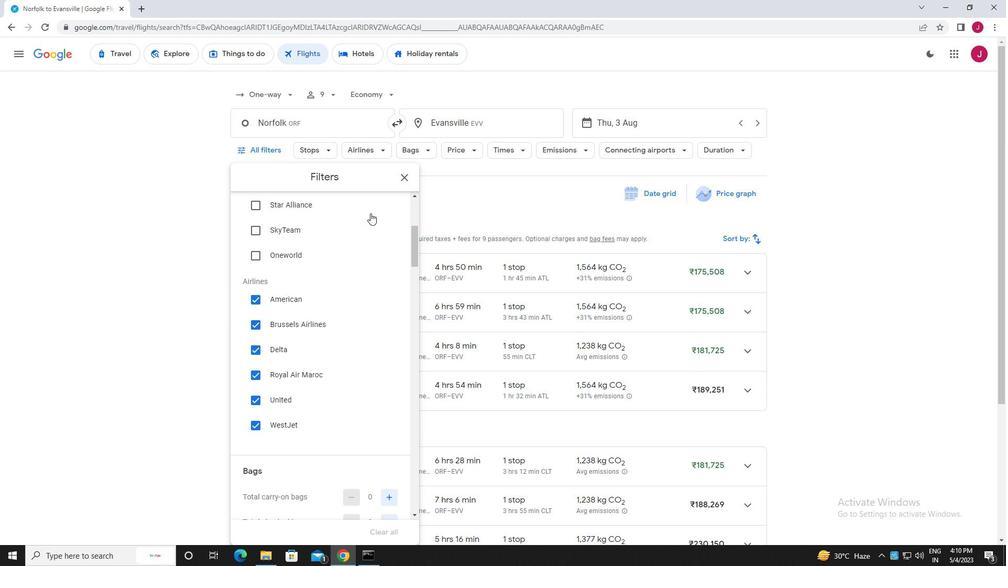 
Action: Mouse moved to (380, 215)
Screenshot: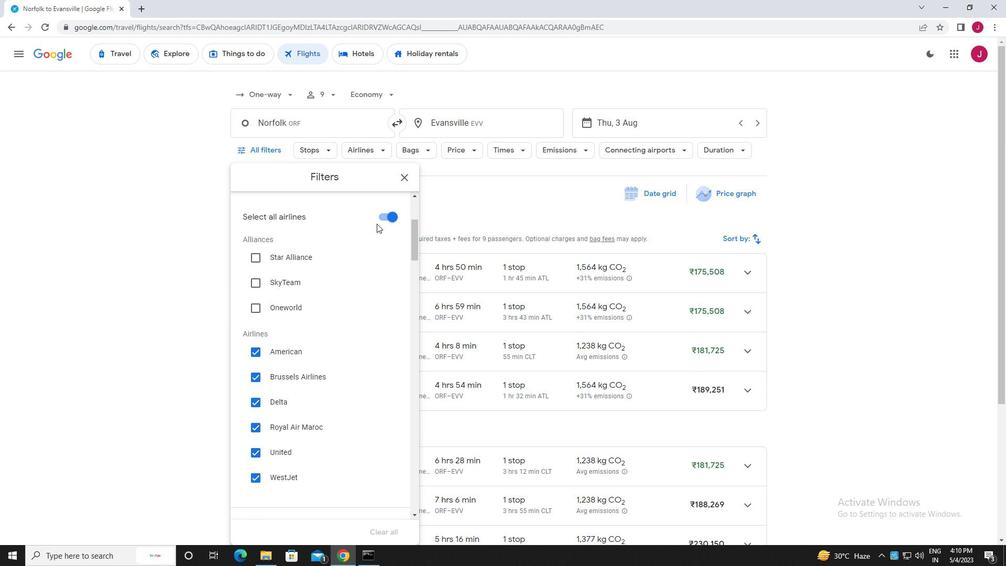 
Action: Mouse pressed left at (380, 215)
Screenshot: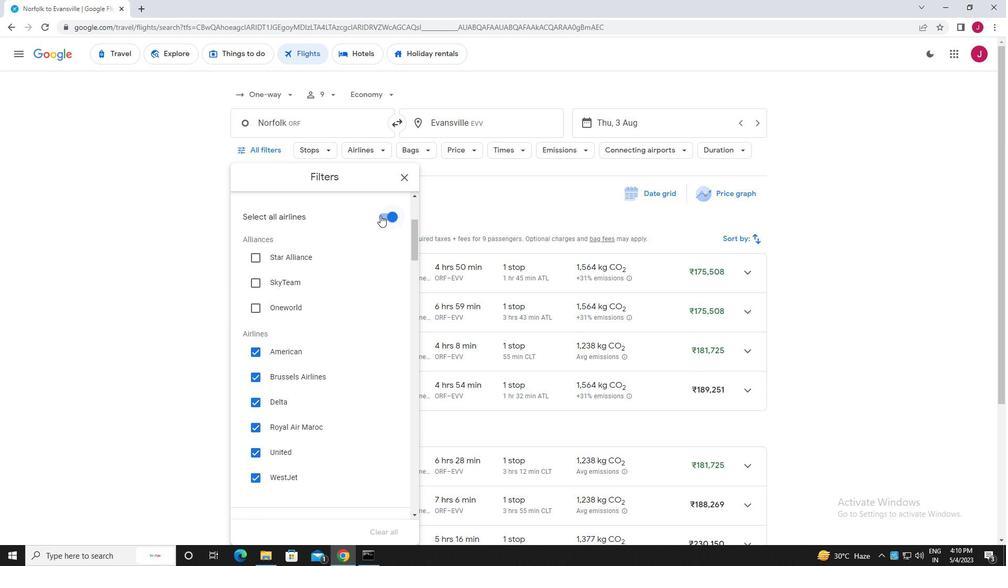 
Action: Mouse moved to (256, 356)
Screenshot: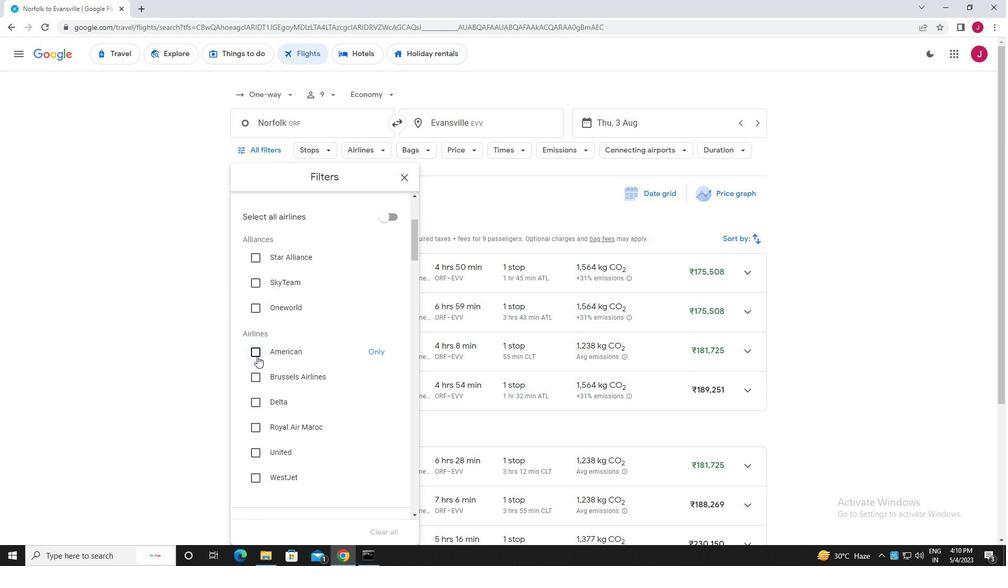 
Action: Mouse pressed left at (256, 356)
Screenshot: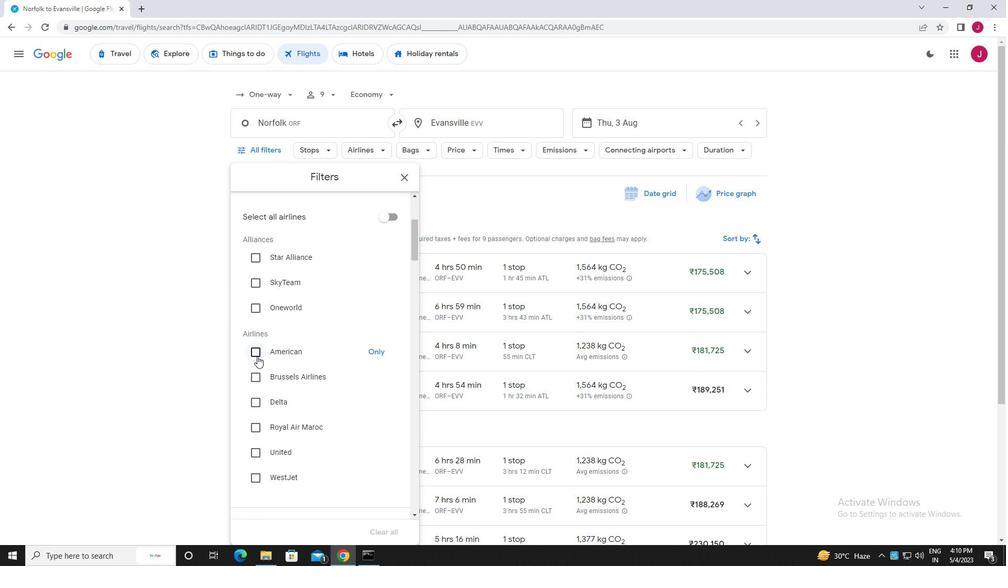 
Action: Mouse moved to (298, 333)
Screenshot: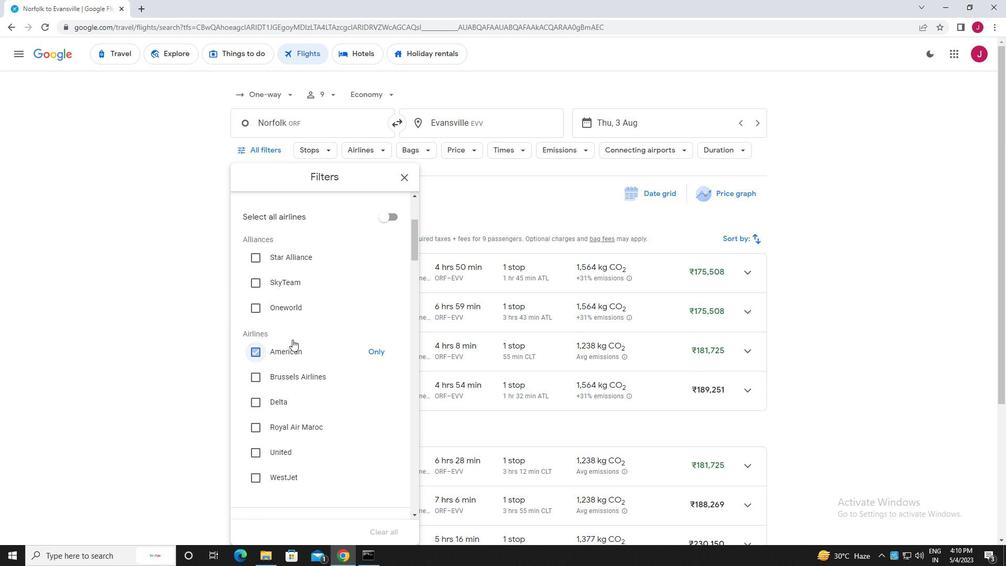 
Action: Mouse scrolled (298, 332) with delta (0, 0)
Screenshot: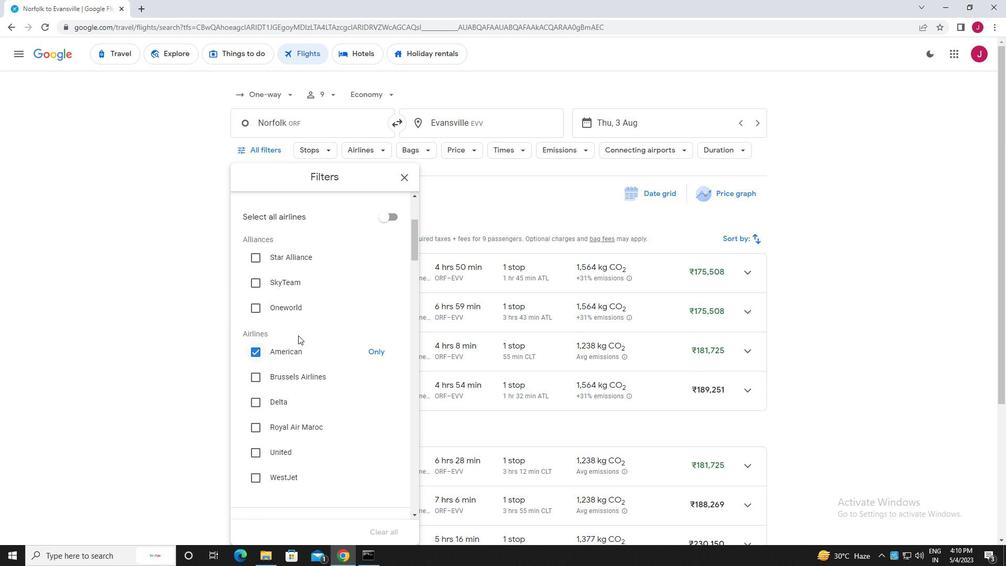 
Action: Mouse moved to (298, 333)
Screenshot: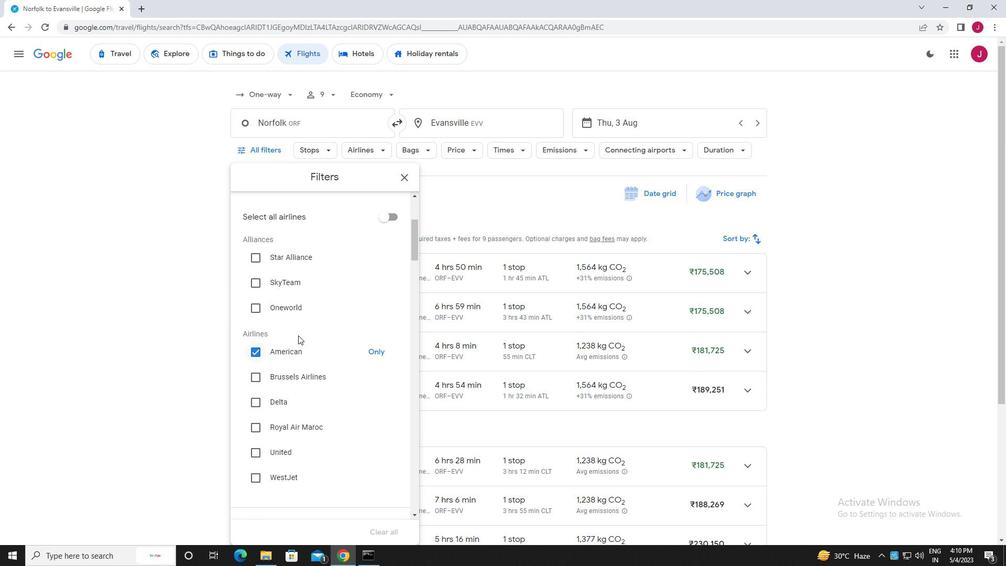 
Action: Mouse scrolled (298, 332) with delta (0, 0)
Screenshot: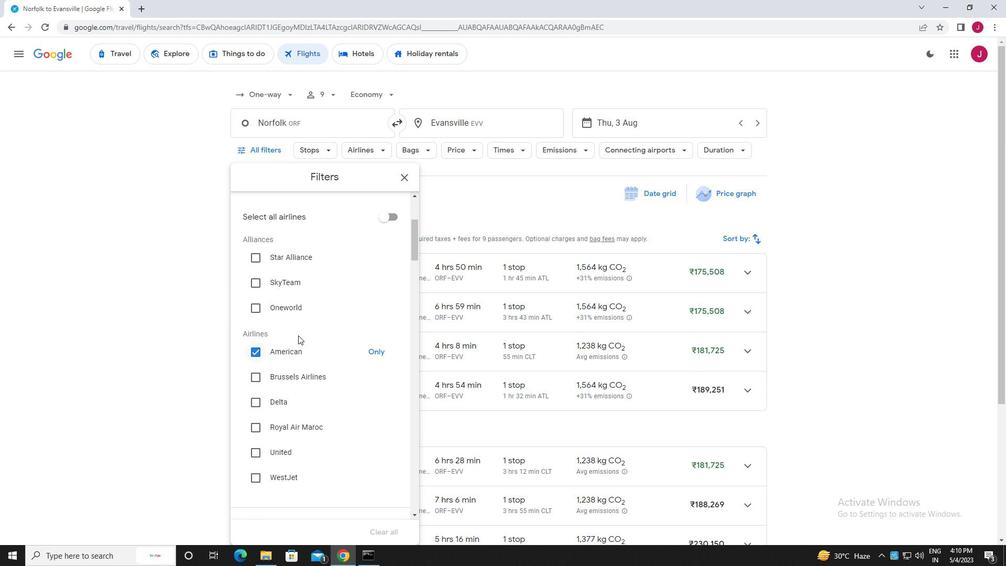 
Action: Mouse moved to (298, 332)
Screenshot: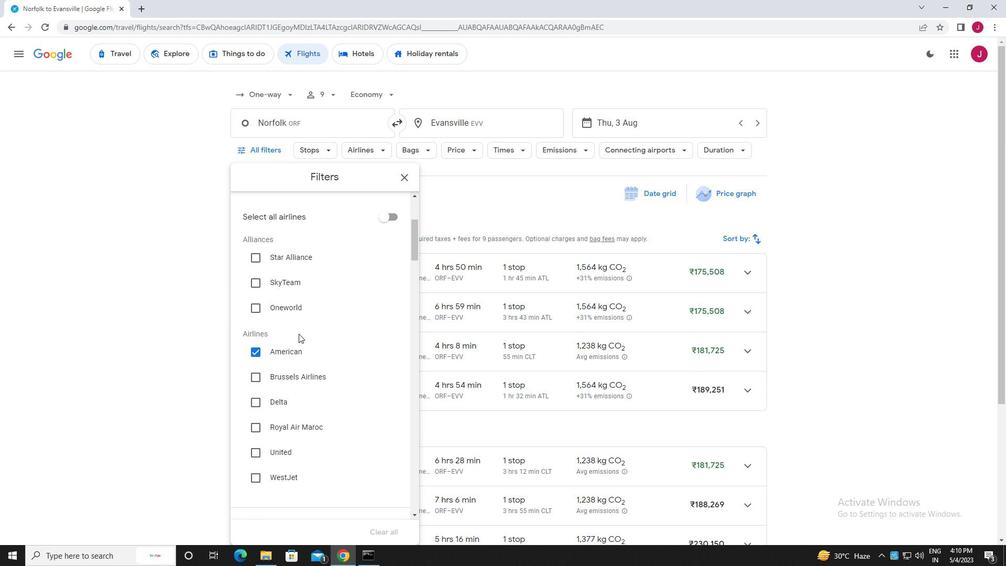 
Action: Mouse scrolled (298, 331) with delta (0, 0)
Screenshot: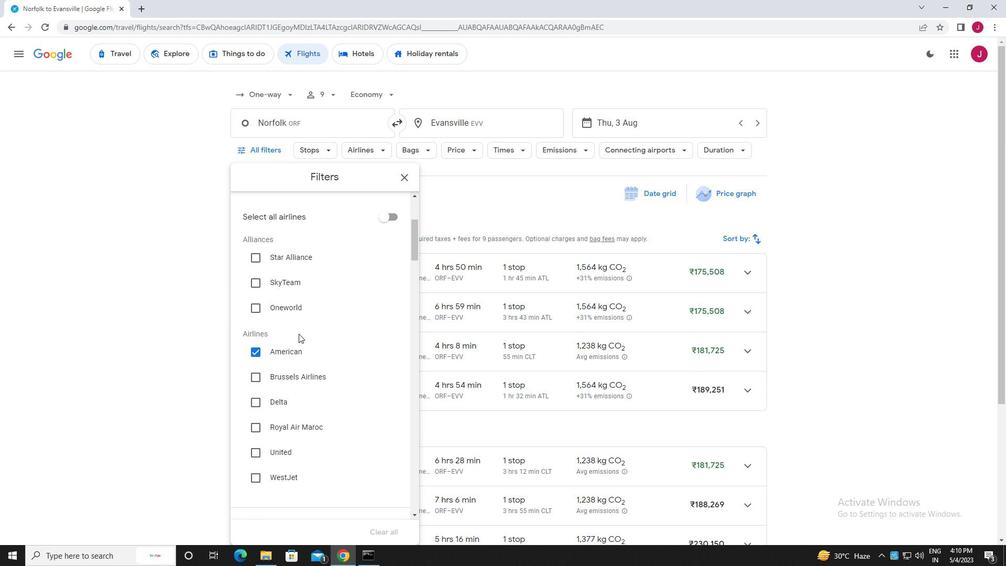 
Action: Mouse moved to (297, 331)
Screenshot: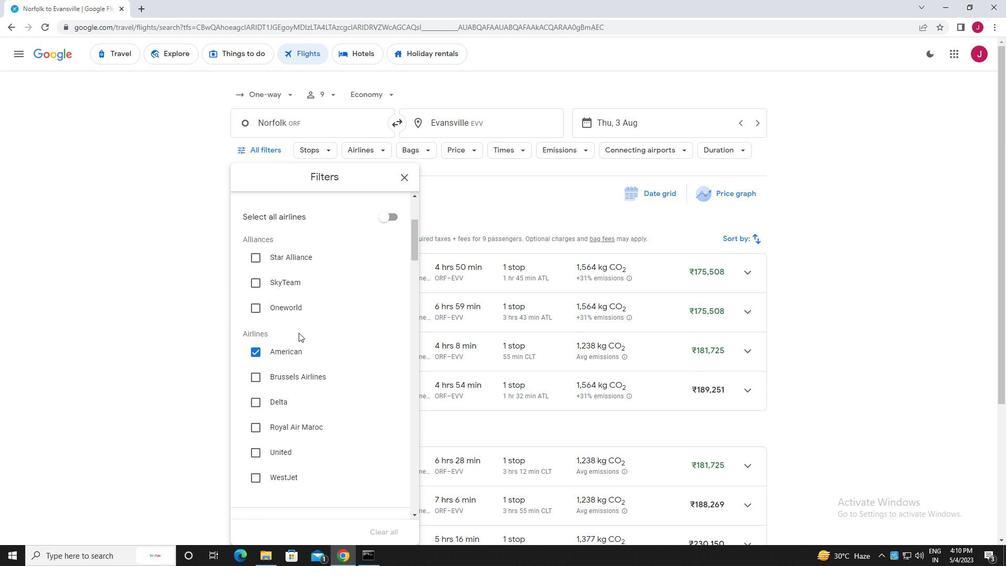 
Action: Mouse scrolled (297, 330) with delta (0, 0)
Screenshot: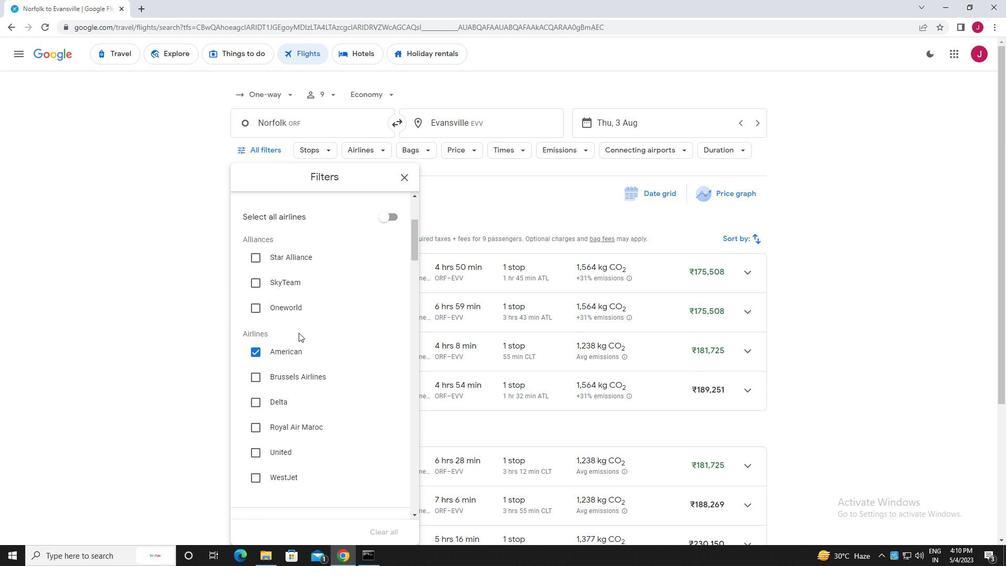 
Action: Mouse moved to (297, 330)
Screenshot: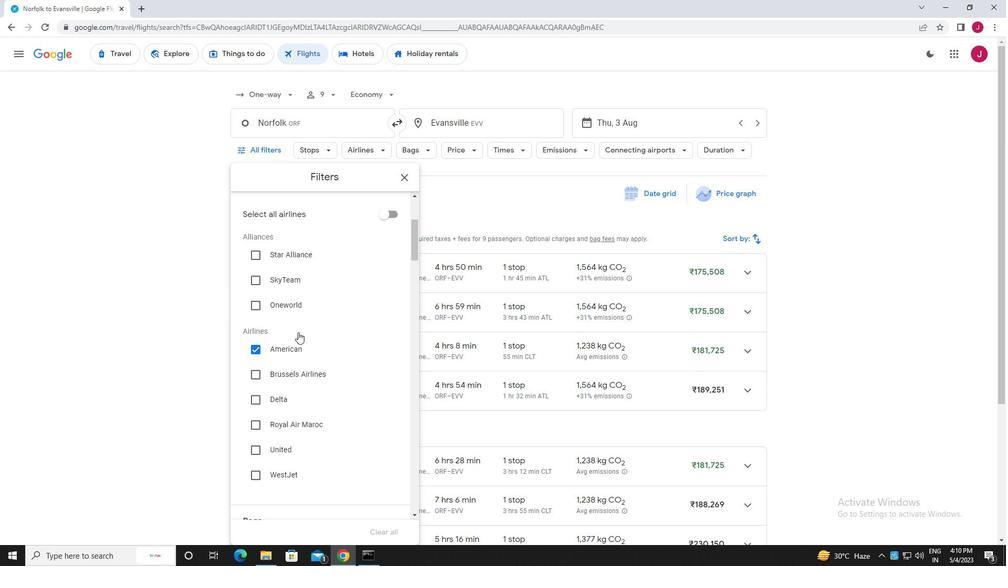 
Action: Mouse scrolled (297, 329) with delta (0, 0)
Screenshot: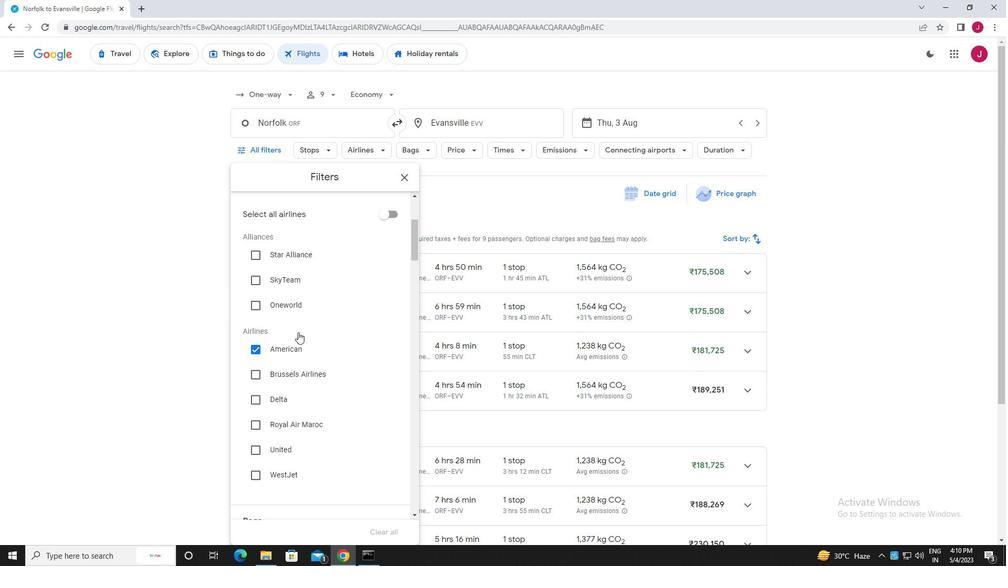
Action: Mouse moved to (306, 329)
Screenshot: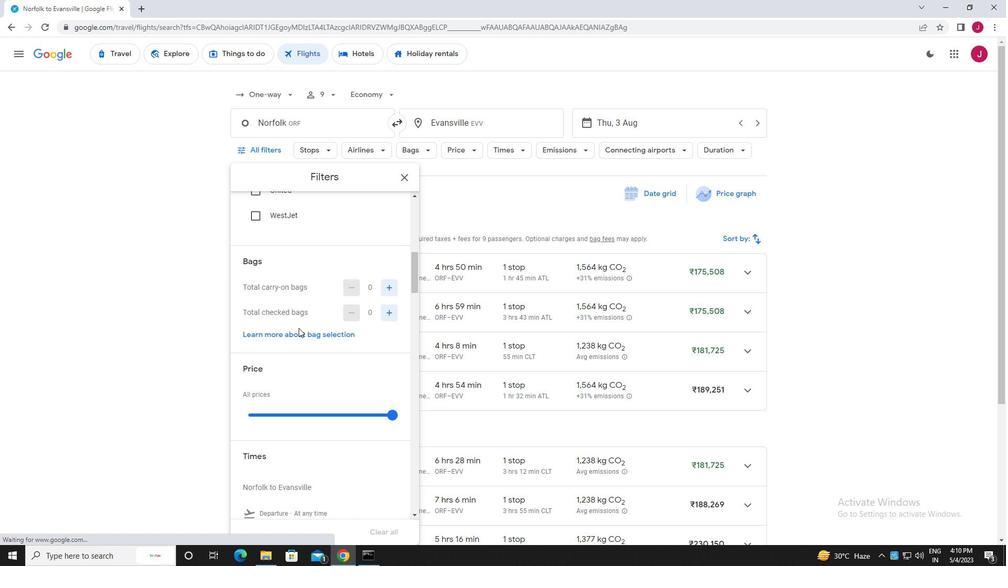 
Action: Mouse scrolled (306, 328) with delta (0, 0)
Screenshot: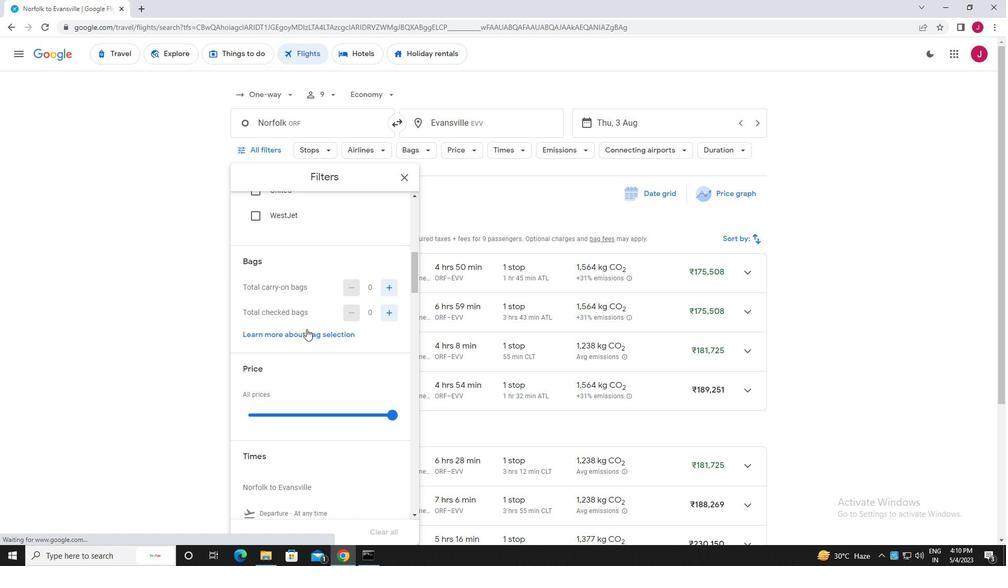 
Action: Mouse moved to (385, 233)
Screenshot: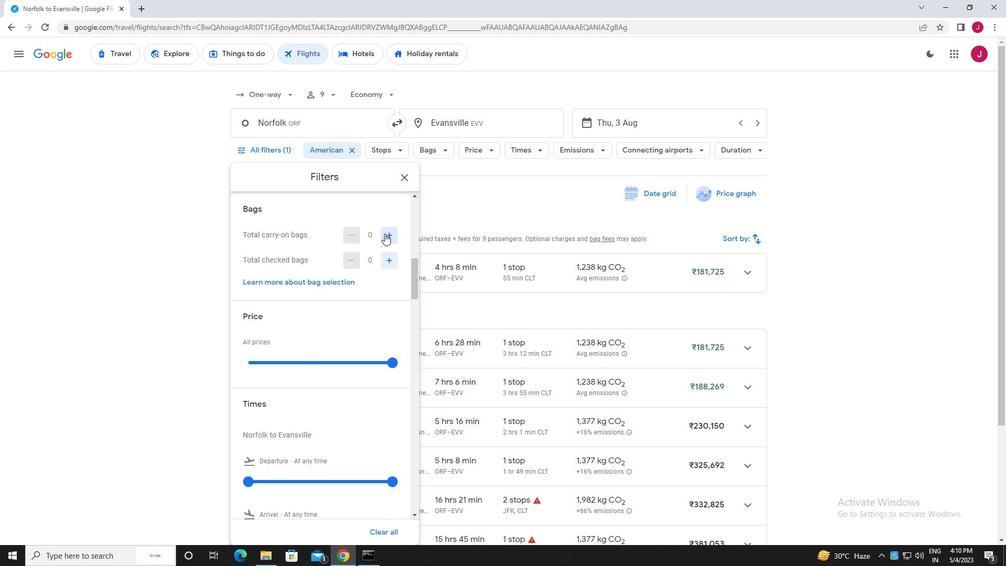 
Action: Mouse pressed left at (385, 233)
Screenshot: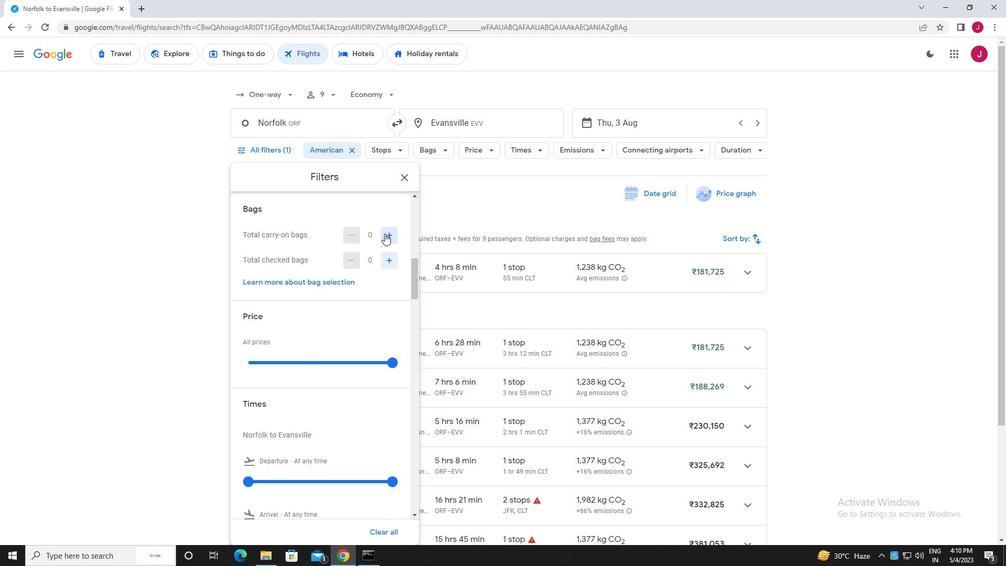 
Action: Mouse moved to (385, 233)
Screenshot: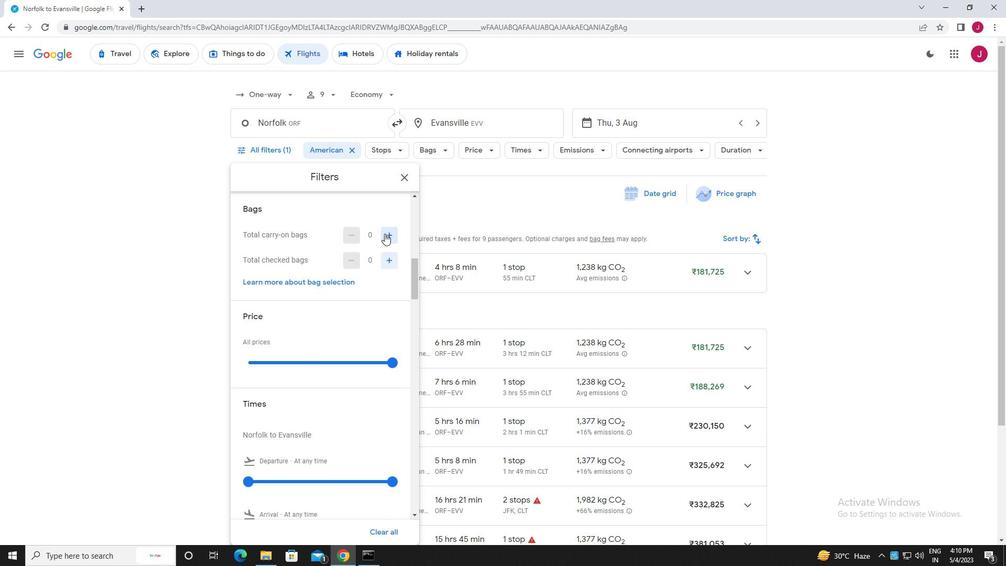 
Action: Mouse pressed left at (385, 233)
Screenshot: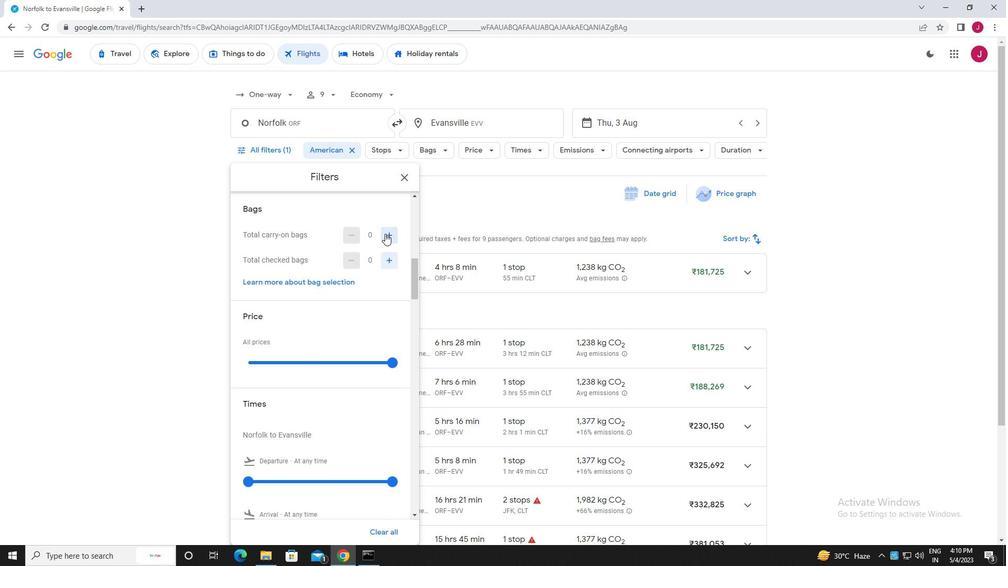 
Action: Mouse moved to (390, 361)
Screenshot: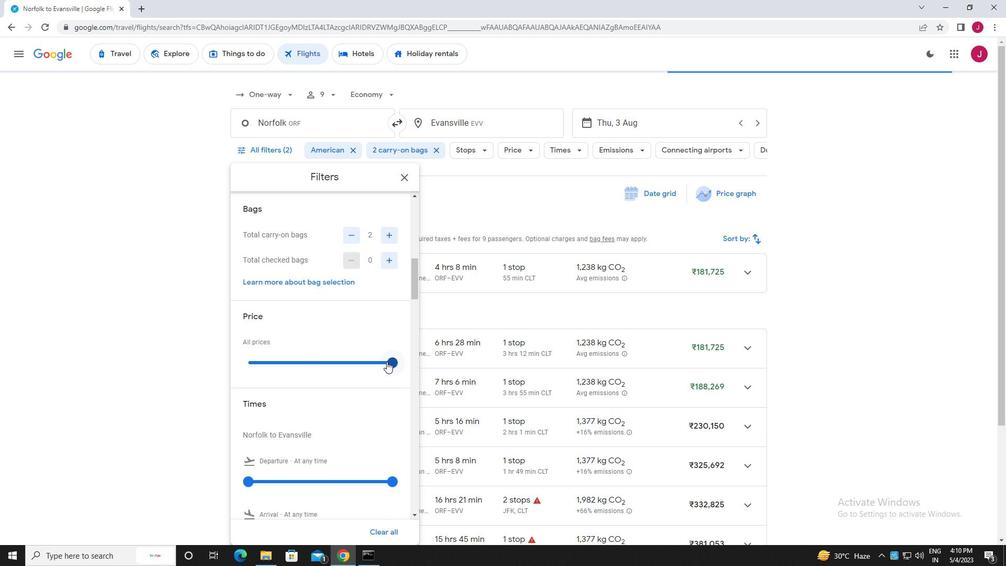 
Action: Mouse pressed left at (390, 361)
Screenshot: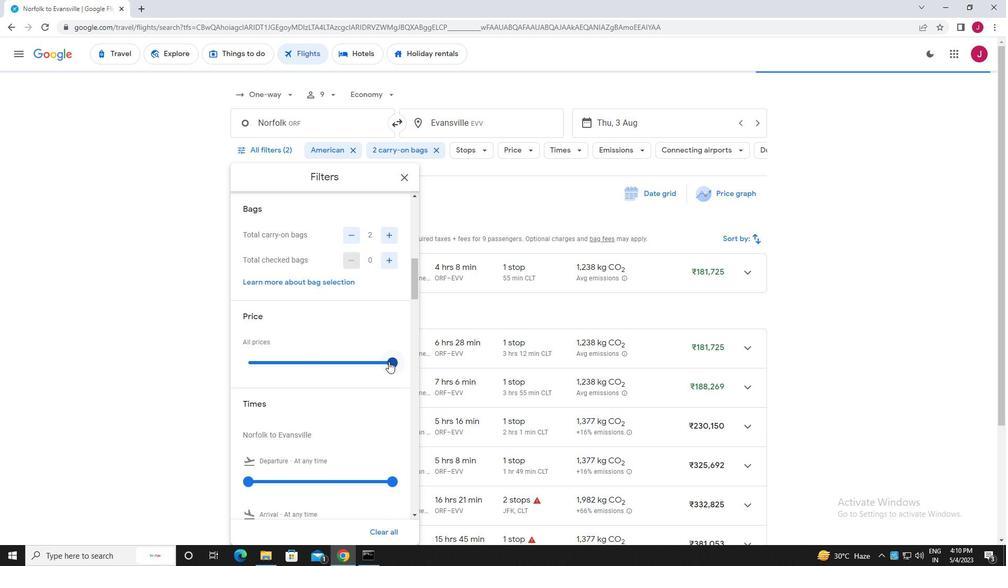 
Action: Mouse moved to (286, 339)
Screenshot: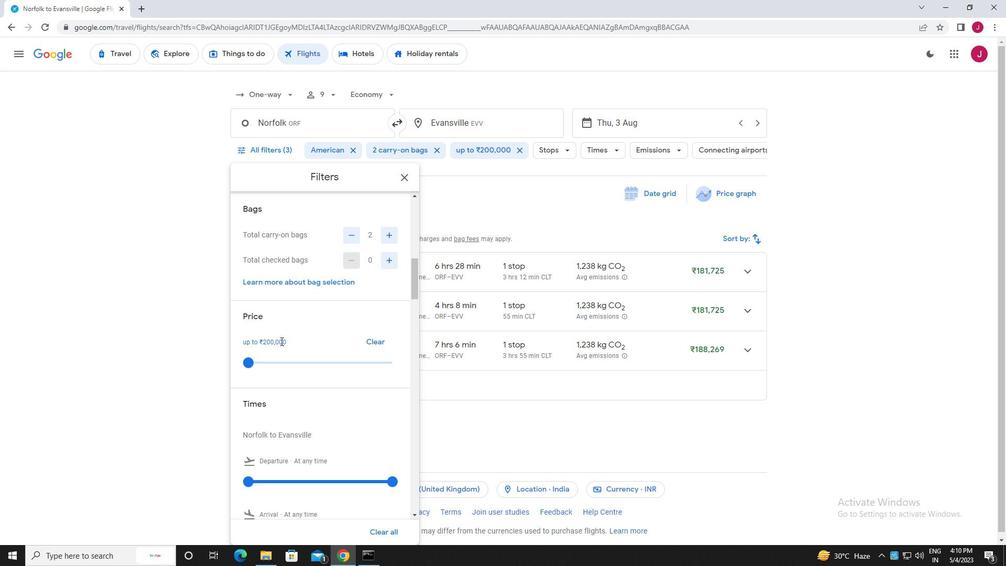 
Action: Mouse scrolled (286, 339) with delta (0, 0)
Screenshot: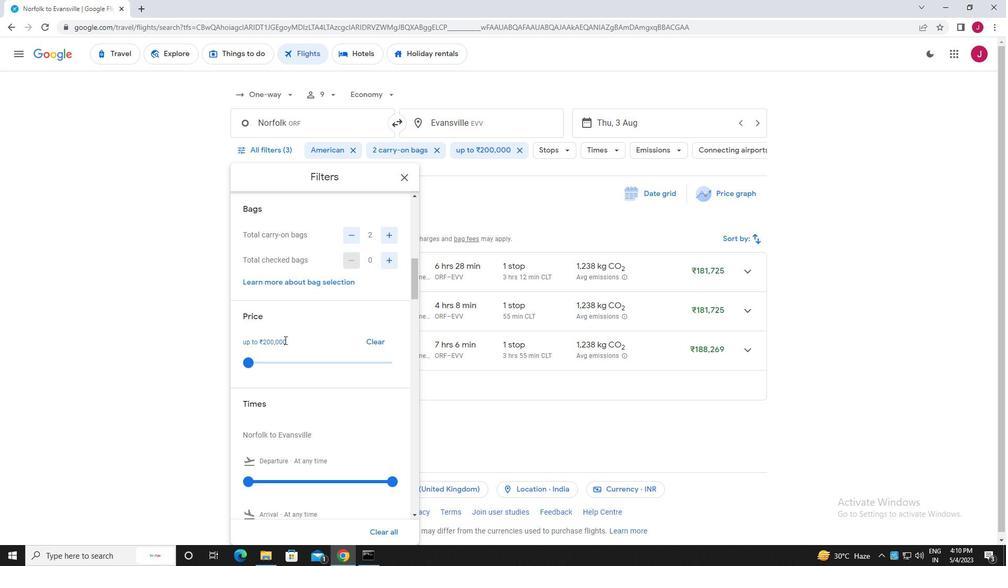 
Action: Mouse moved to (286, 339)
Screenshot: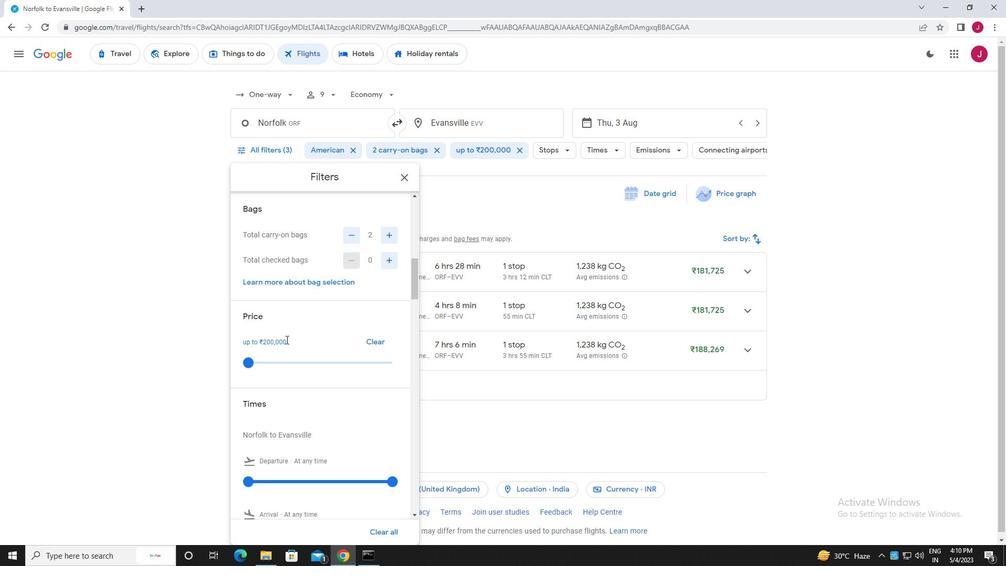 
Action: Mouse scrolled (286, 339) with delta (0, 0)
Screenshot: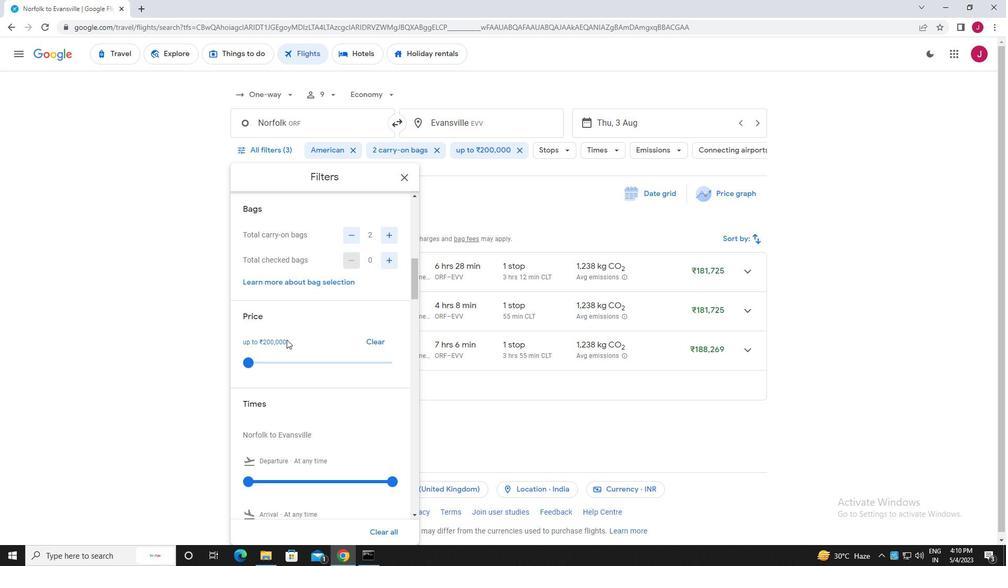 
Action: Mouse scrolled (286, 339) with delta (0, 0)
Screenshot: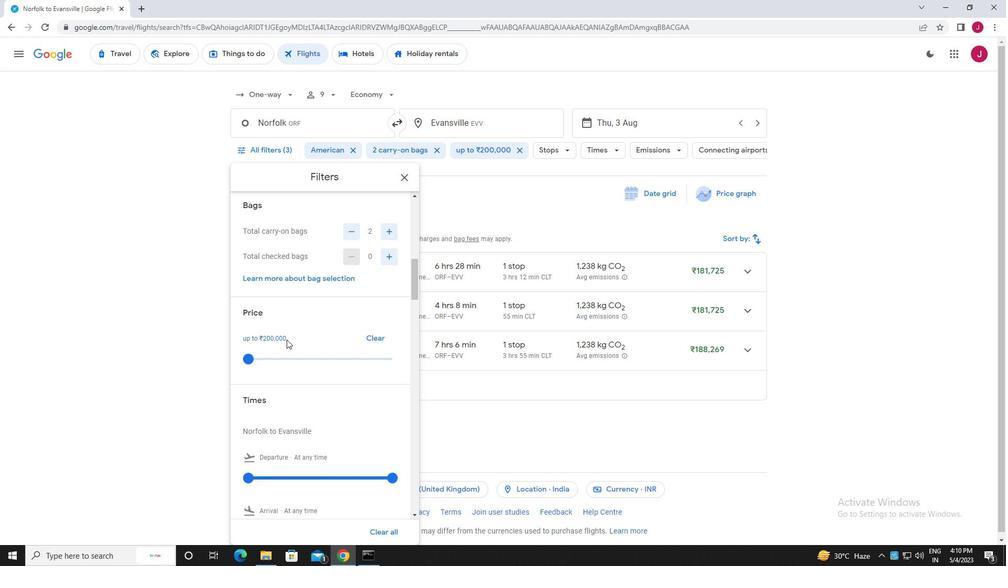 
Action: Mouse moved to (246, 322)
Screenshot: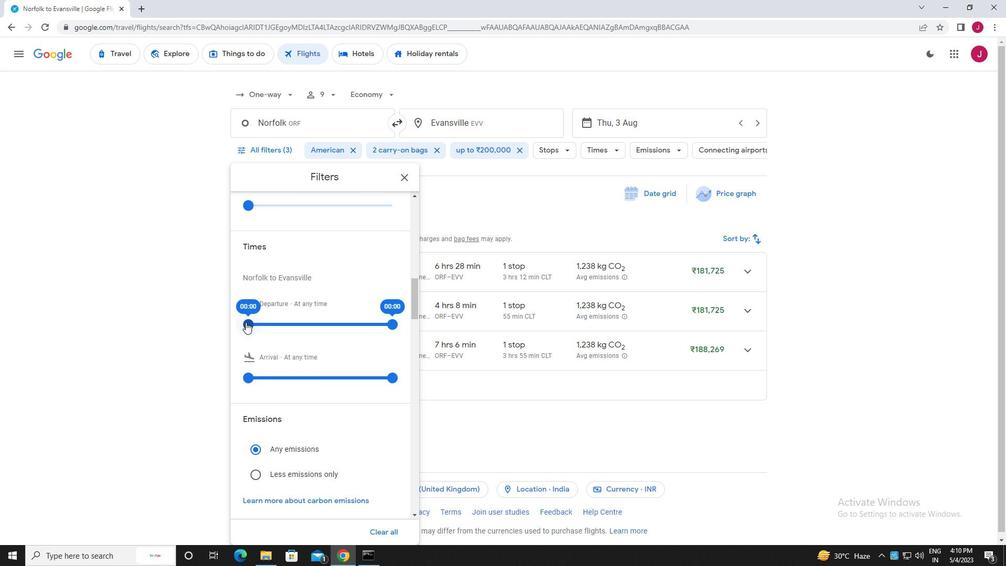 
Action: Mouse pressed left at (246, 322)
Screenshot: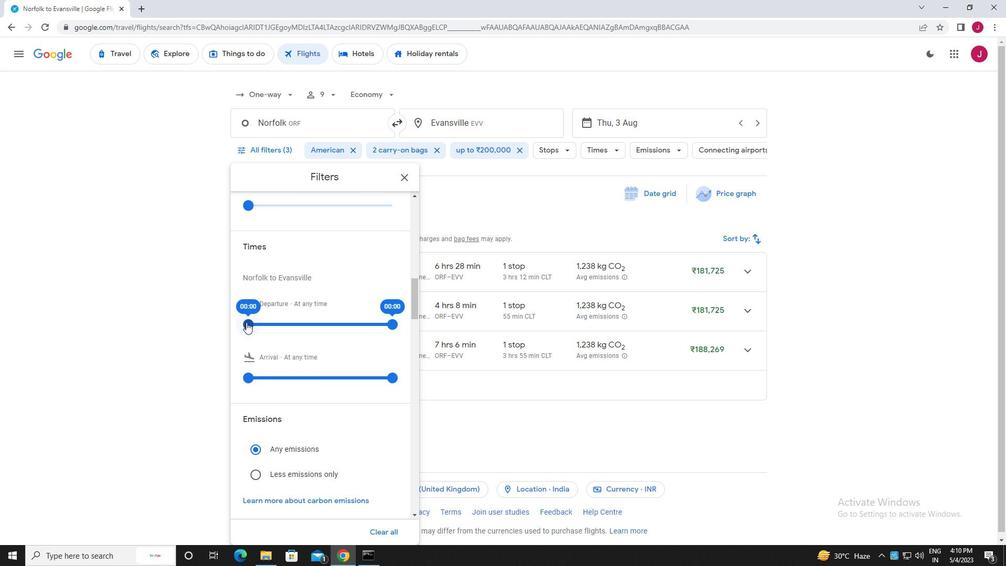 
Action: Mouse moved to (390, 325)
Screenshot: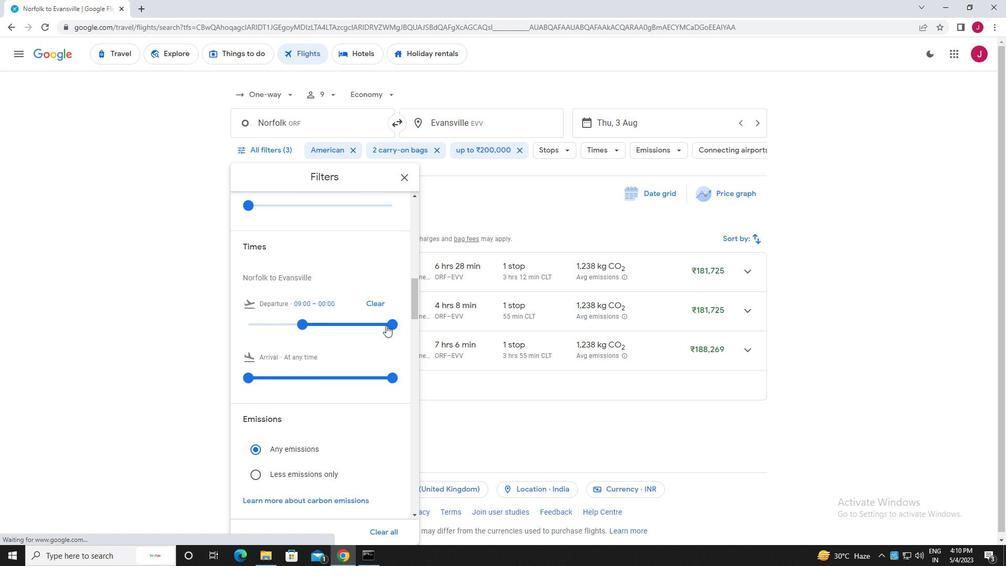 
Action: Mouse pressed left at (390, 325)
Screenshot: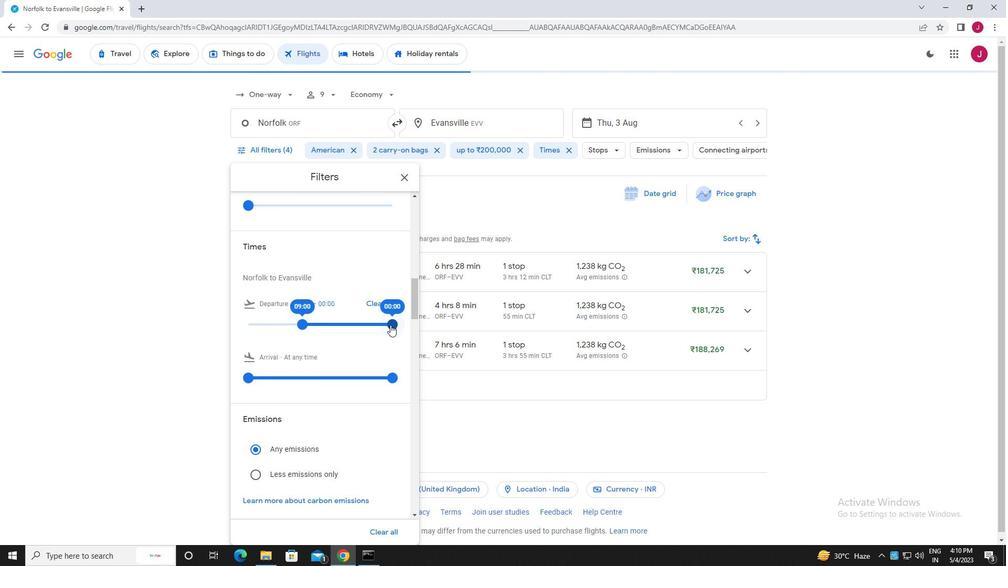 
Action: Mouse moved to (406, 177)
Screenshot: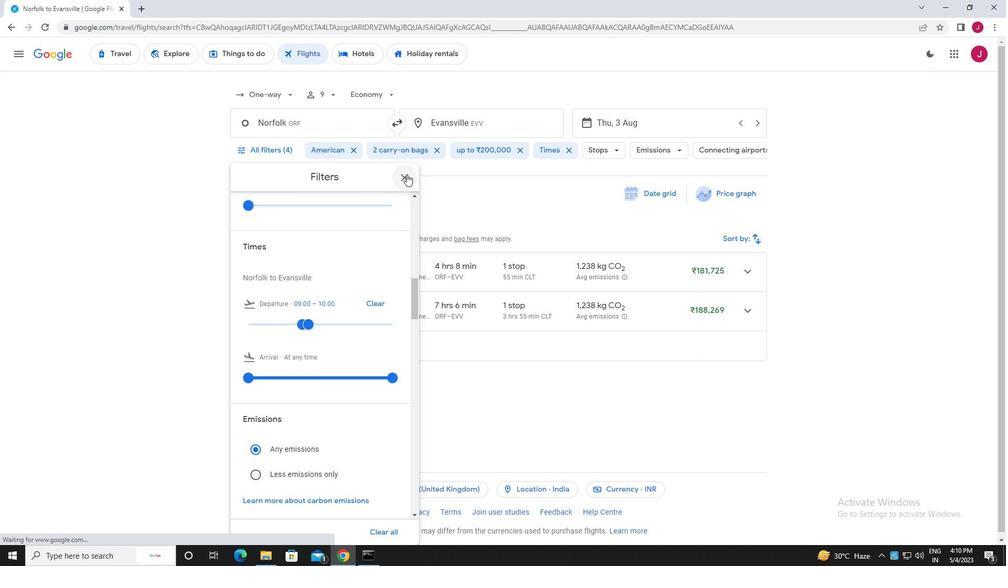 
Action: Mouse pressed left at (406, 177)
Screenshot: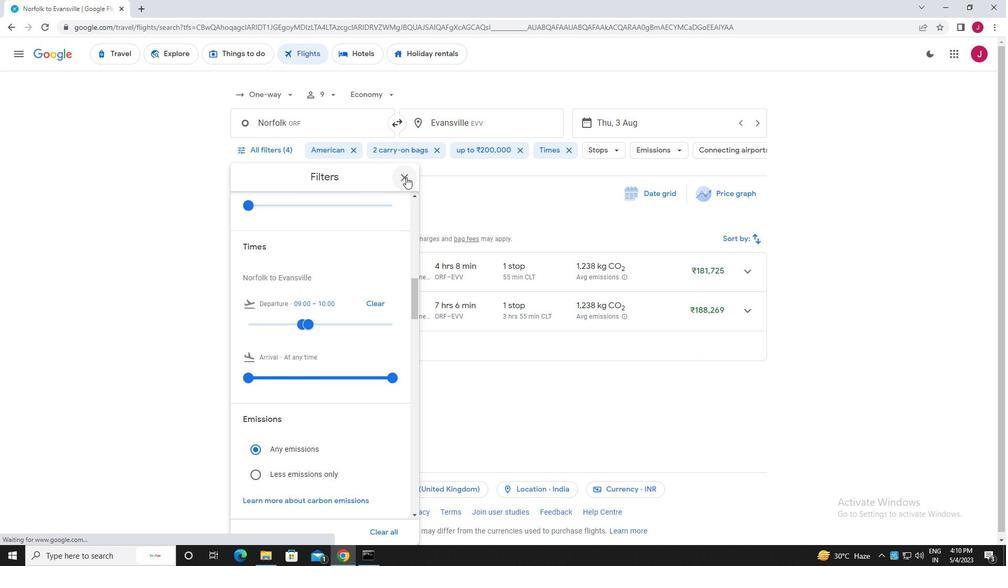 
